 Task: Look for space in Igrejinha, Brazil from 12th  August, 2023 to 15th August, 2023 for 3 adults in price range Rs.12000 to Rs.16000. Place can be entire place with 2 bedrooms having 3 beds and 1 bathroom. Property type can be house, flat, guest house. Booking option can be shelf check-in. Required host language is Spanish.
Action: Mouse moved to (403, 87)
Screenshot: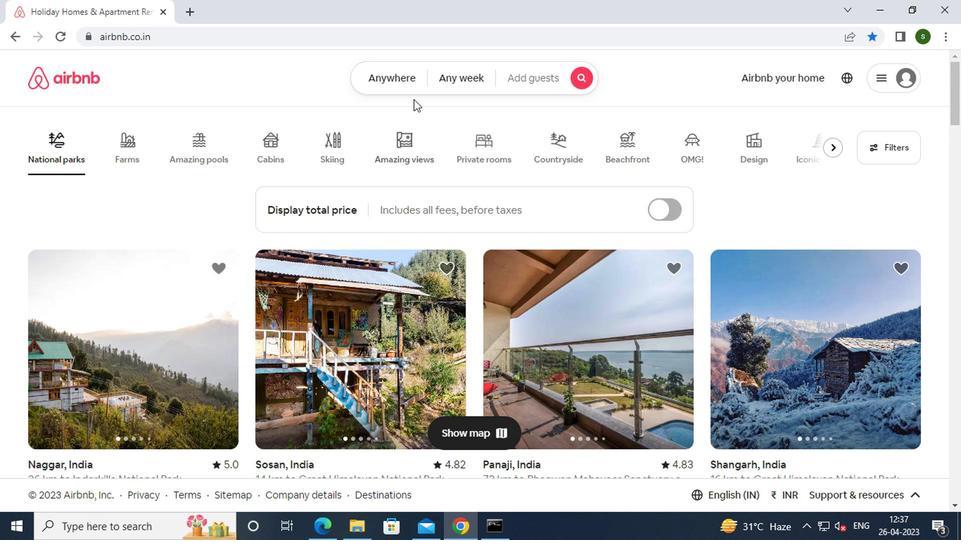 
Action: Mouse pressed left at (403, 87)
Screenshot: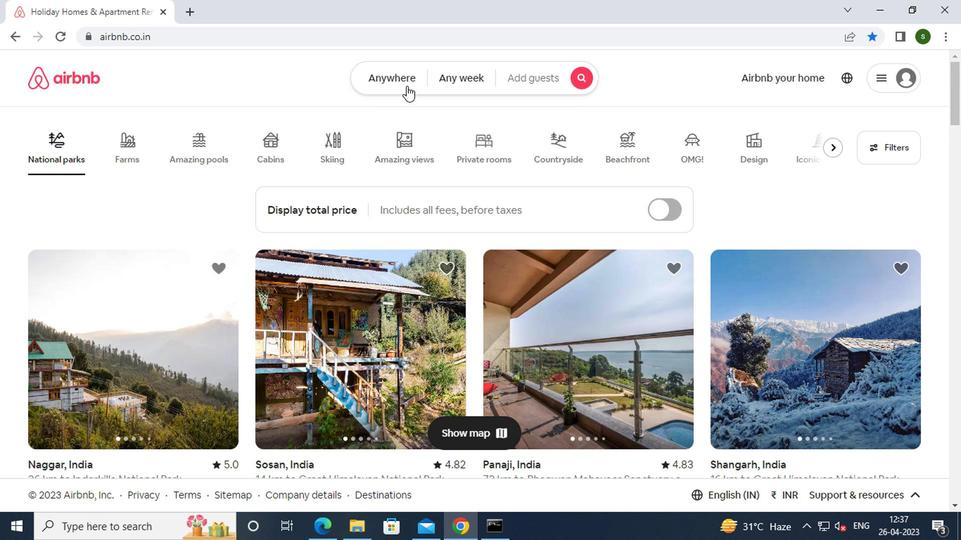 
Action: Mouse moved to (249, 131)
Screenshot: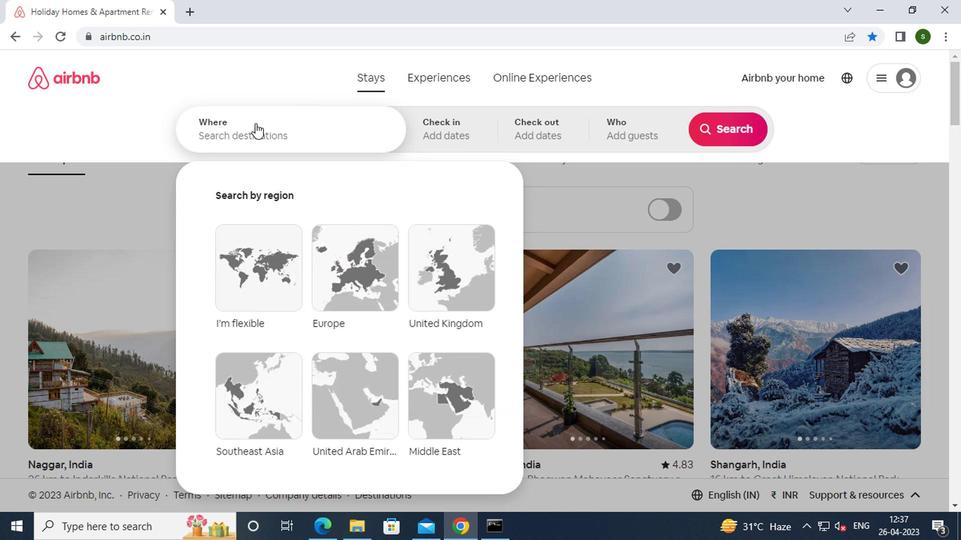 
Action: Mouse pressed left at (249, 131)
Screenshot: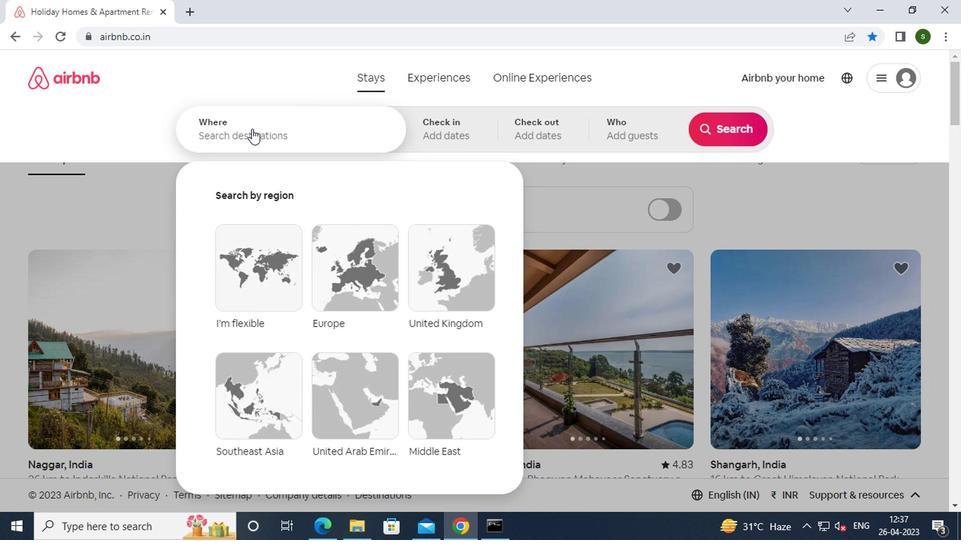 
Action: Mouse moved to (255, 137)
Screenshot: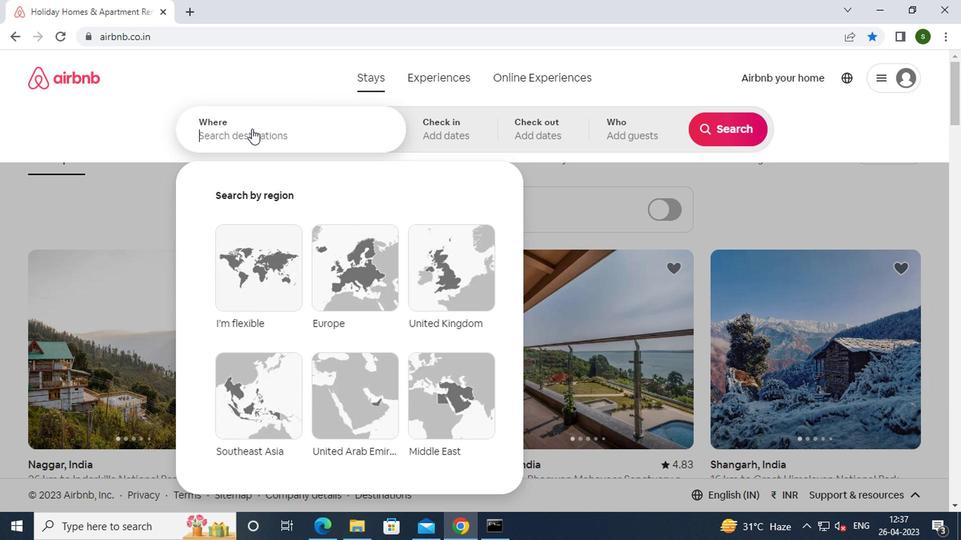 
Action: Key pressed f<Key.caps_lock>resno,<Key.space><Key.caps_lock>c<Key.caps_lock>olombia<Key.enter>
Screenshot: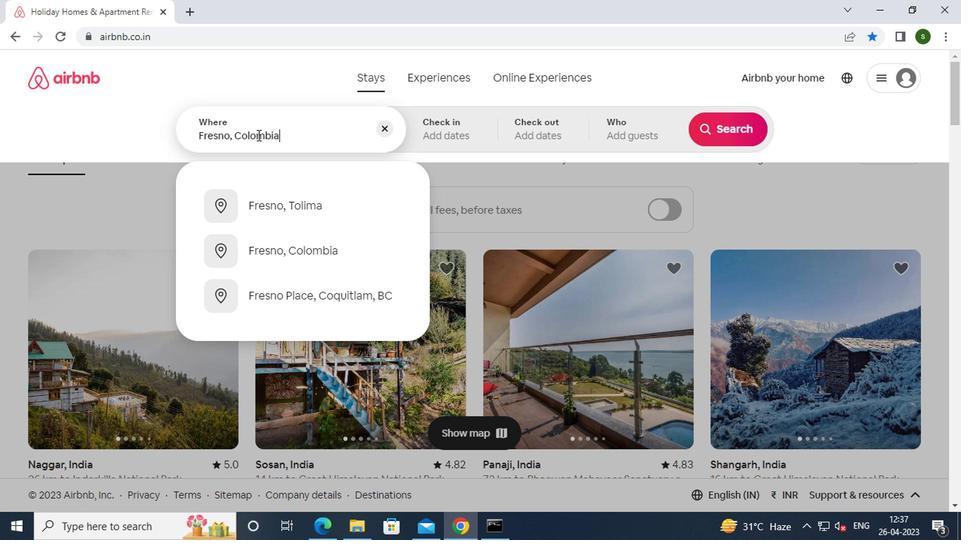 
Action: Mouse moved to (715, 243)
Screenshot: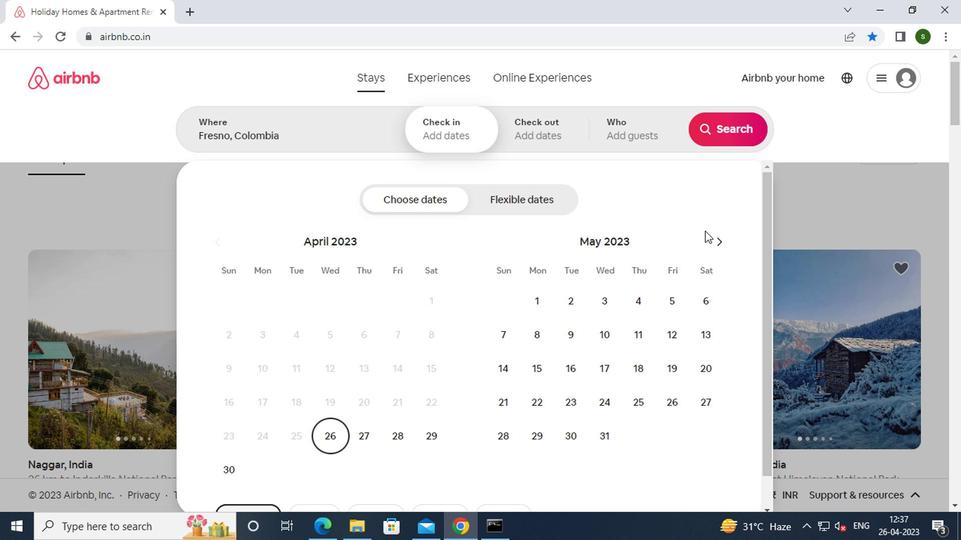
Action: Mouse pressed left at (715, 243)
Screenshot: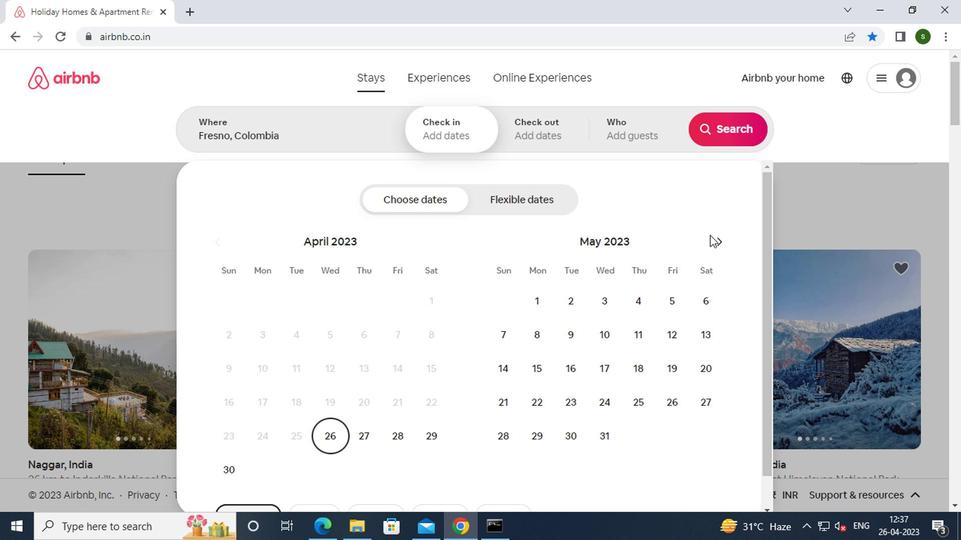 
Action: Mouse moved to (505, 368)
Screenshot: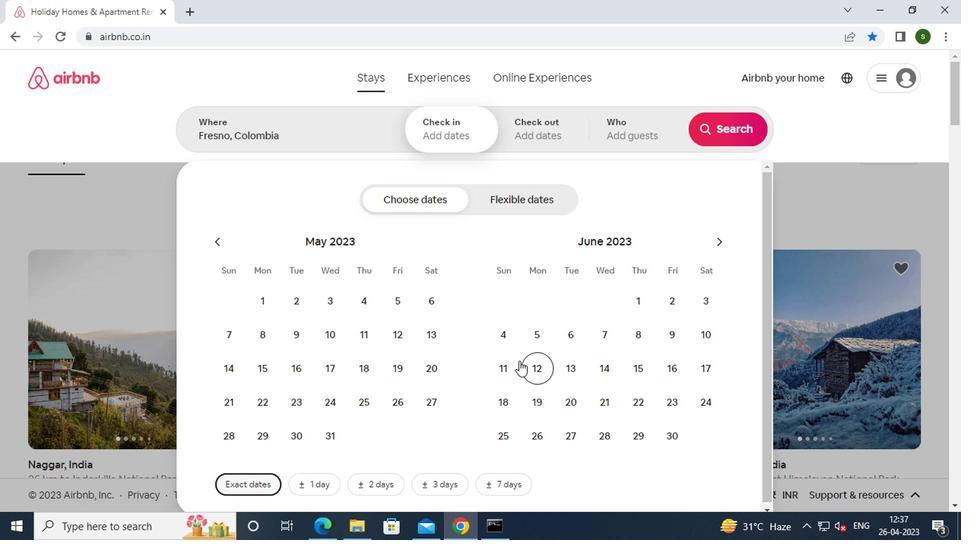 
Action: Mouse pressed left at (505, 368)
Screenshot: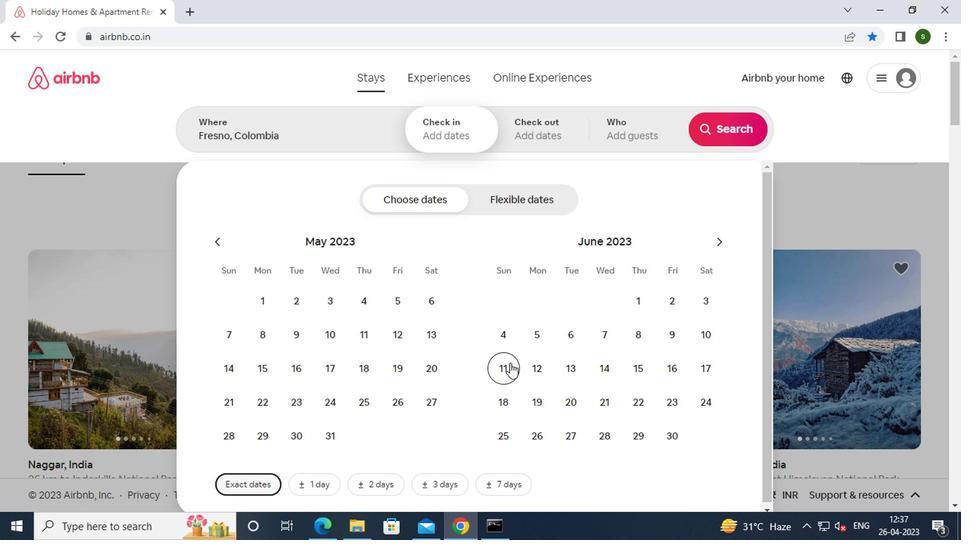 
Action: Mouse moved to (698, 366)
Screenshot: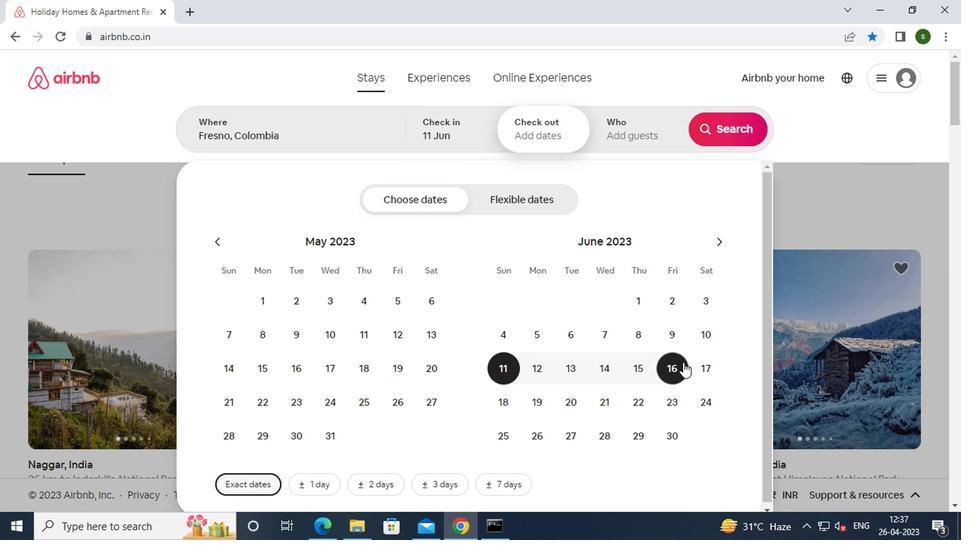 
Action: Mouse pressed left at (698, 366)
Screenshot: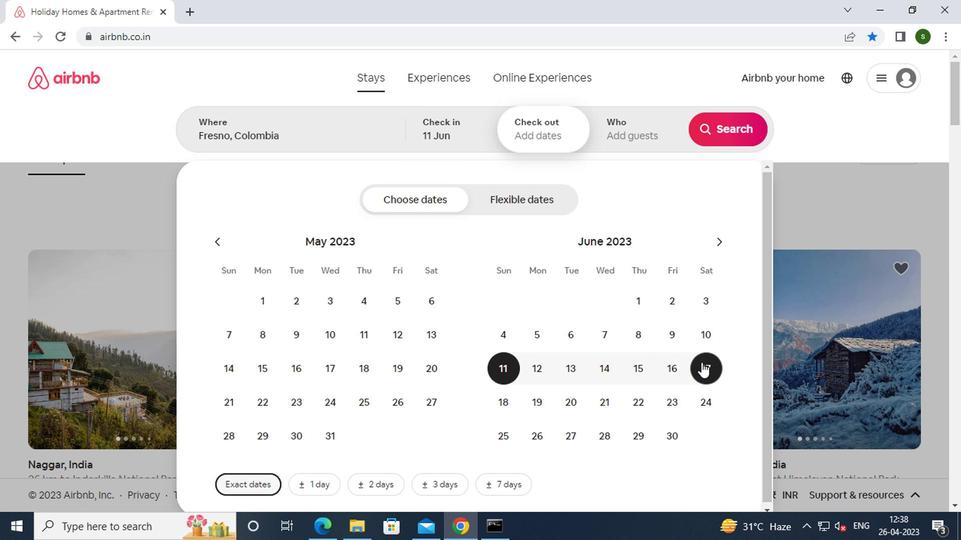 
Action: Mouse moved to (637, 138)
Screenshot: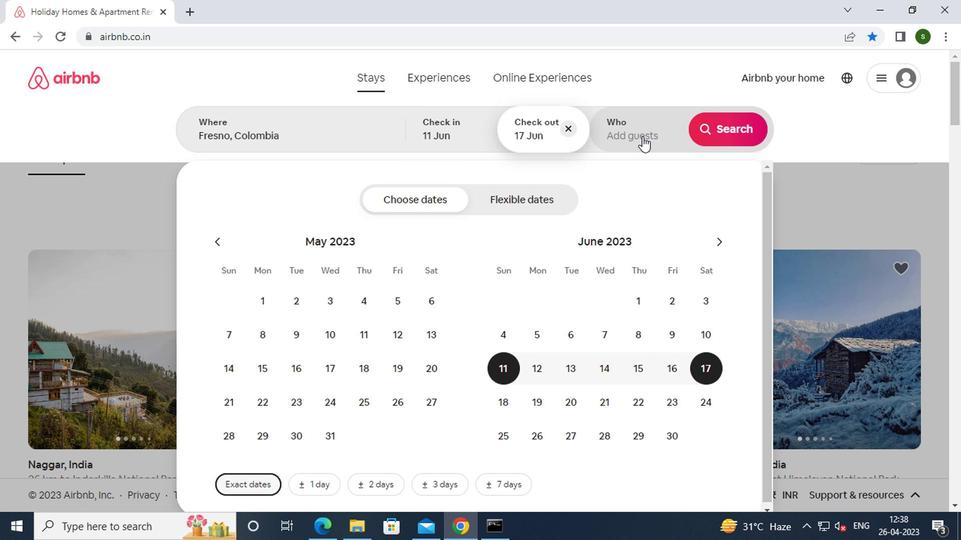 
Action: Mouse pressed left at (637, 138)
Screenshot: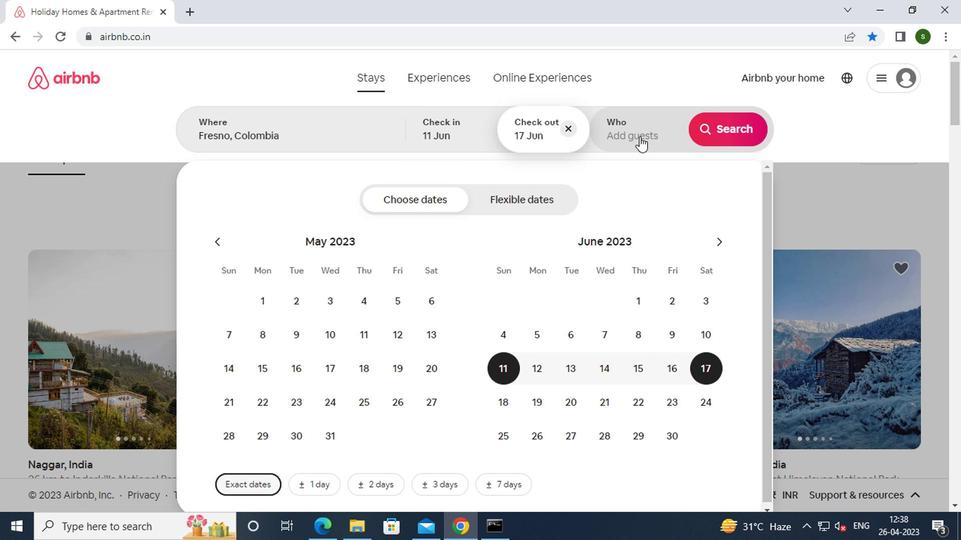
Action: Mouse moved to (724, 203)
Screenshot: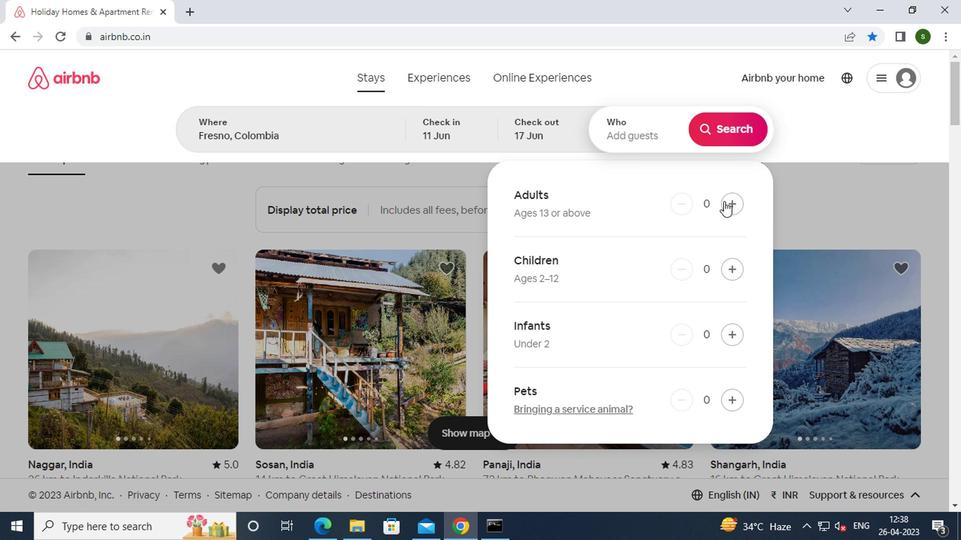 
Action: Mouse pressed left at (724, 203)
Screenshot: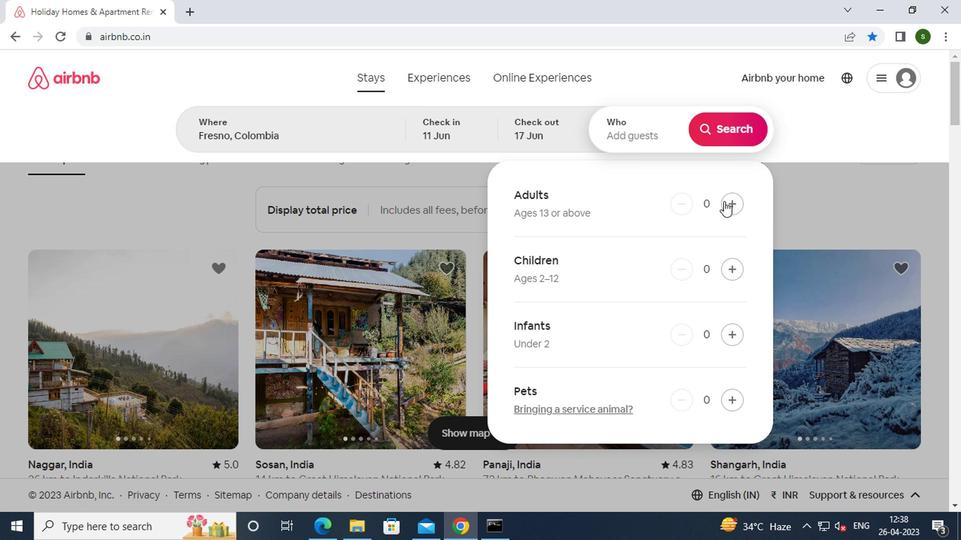 
Action: Mouse moved to (717, 124)
Screenshot: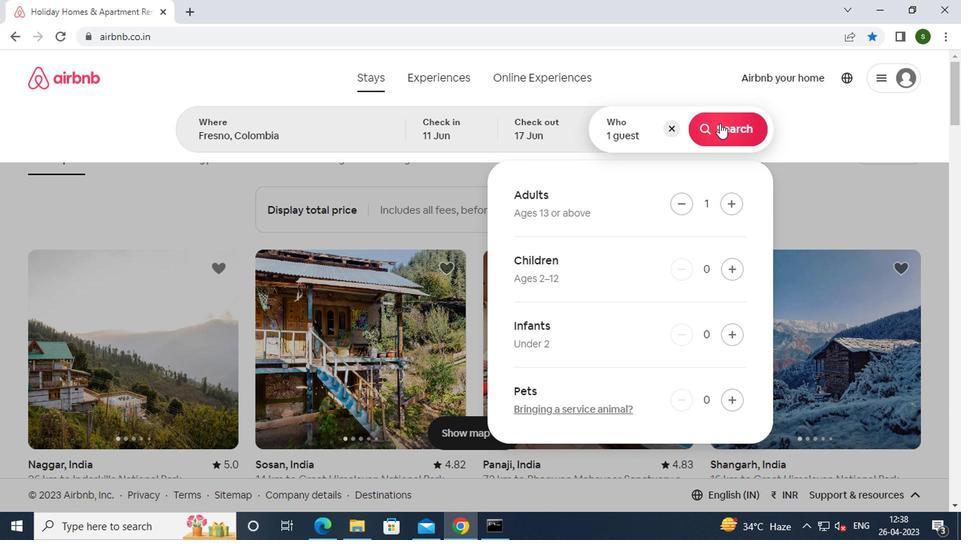 
Action: Mouse pressed left at (717, 124)
Screenshot: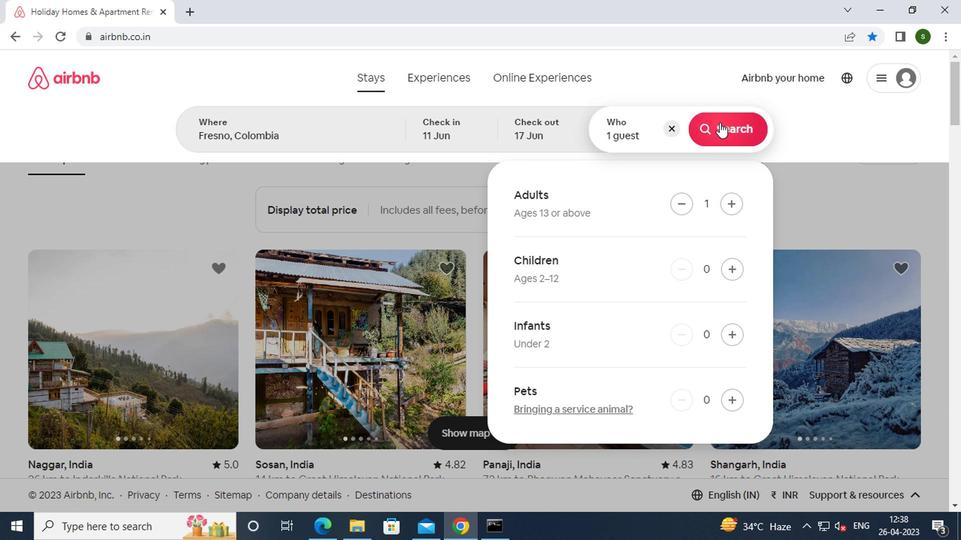 
Action: Mouse moved to (903, 136)
Screenshot: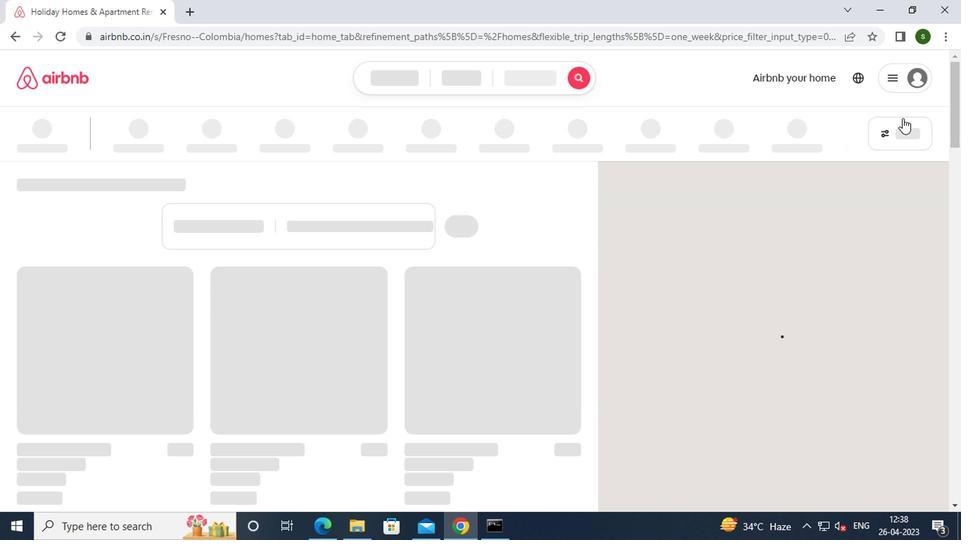 
Action: Mouse pressed left at (903, 136)
Screenshot: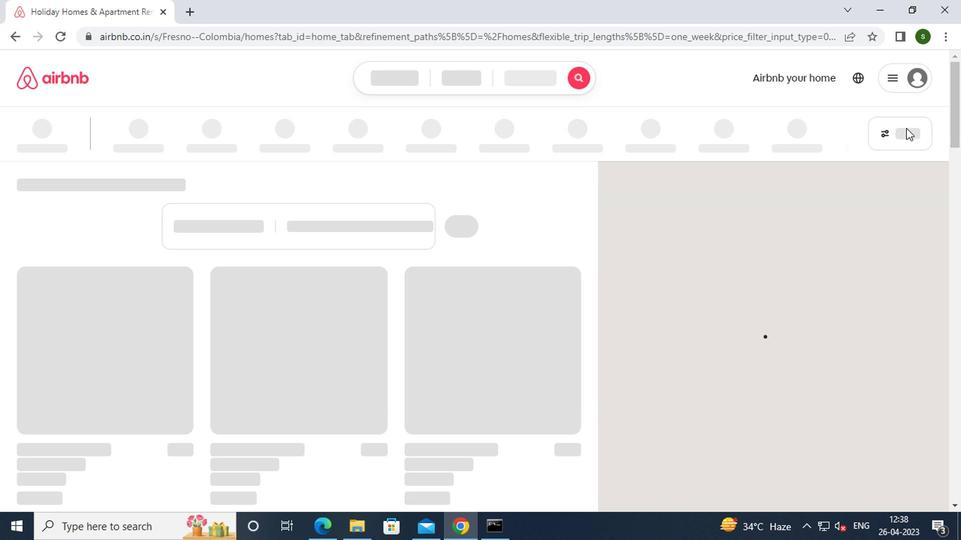 
Action: Mouse moved to (408, 322)
Screenshot: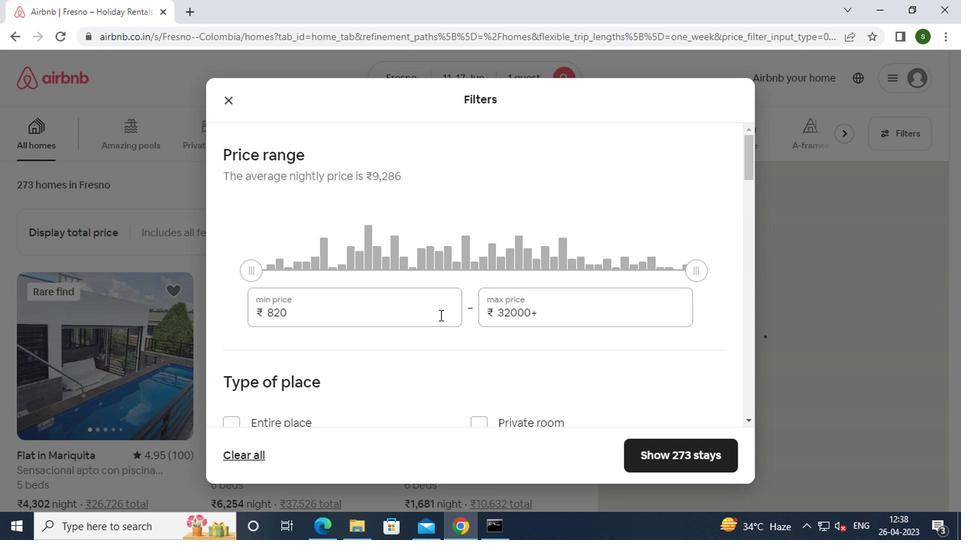 
Action: Mouse pressed left at (408, 322)
Screenshot: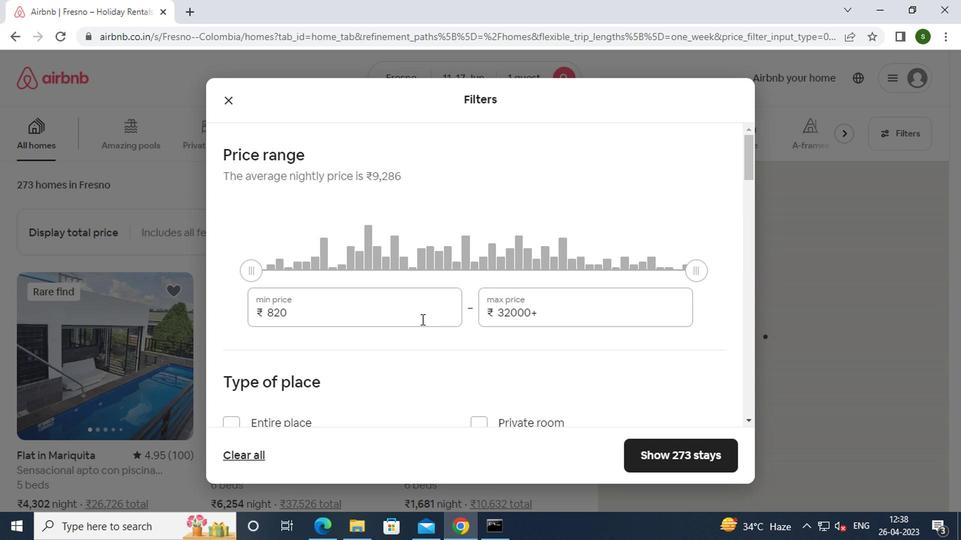 
Action: Mouse moved to (393, 322)
Screenshot: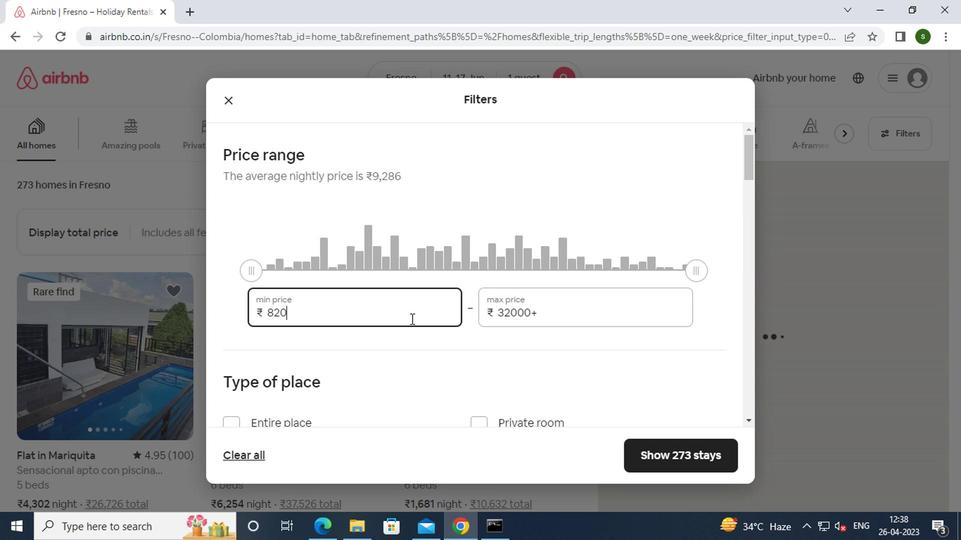 
Action: Key pressed <Key.backspace><Key.backspace><Key.backspace><Key.backspace><Key.backspace><Key.backspace><Key.backspace><Key.backspace><Key.backspace><Key.backspace>5000
Screenshot: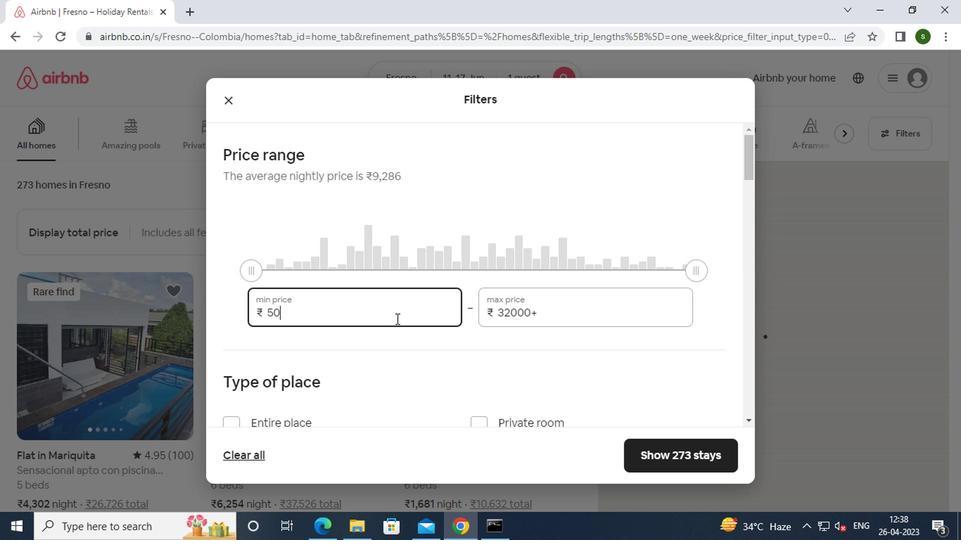 
Action: Mouse moved to (553, 312)
Screenshot: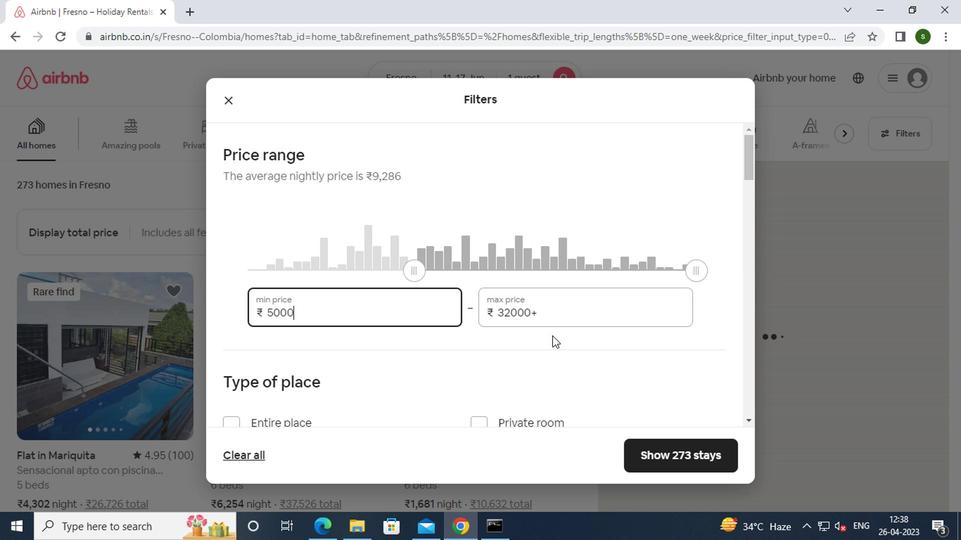 
Action: Mouse pressed left at (553, 312)
Screenshot: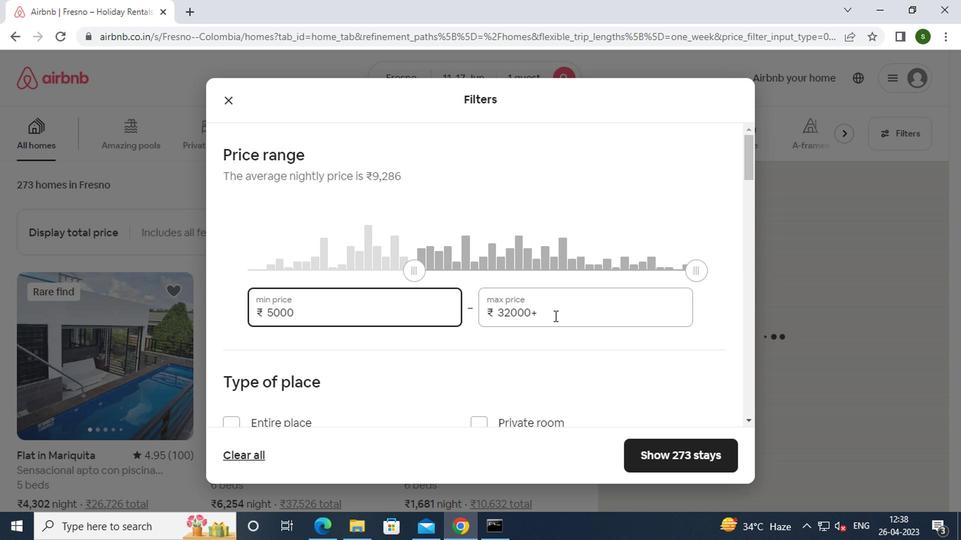 
Action: Key pressed <Key.backspace><Key.backspace><Key.backspace><Key.backspace><Key.backspace><Key.backspace><Key.backspace><Key.backspace><Key.backspace><Key.backspace><Key.backspace>12000
Screenshot: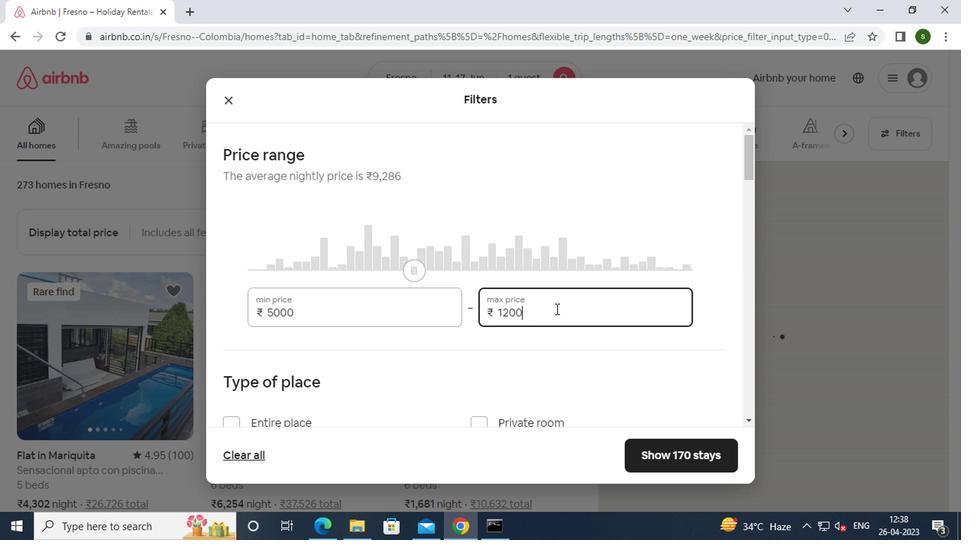
Action: Mouse moved to (402, 352)
Screenshot: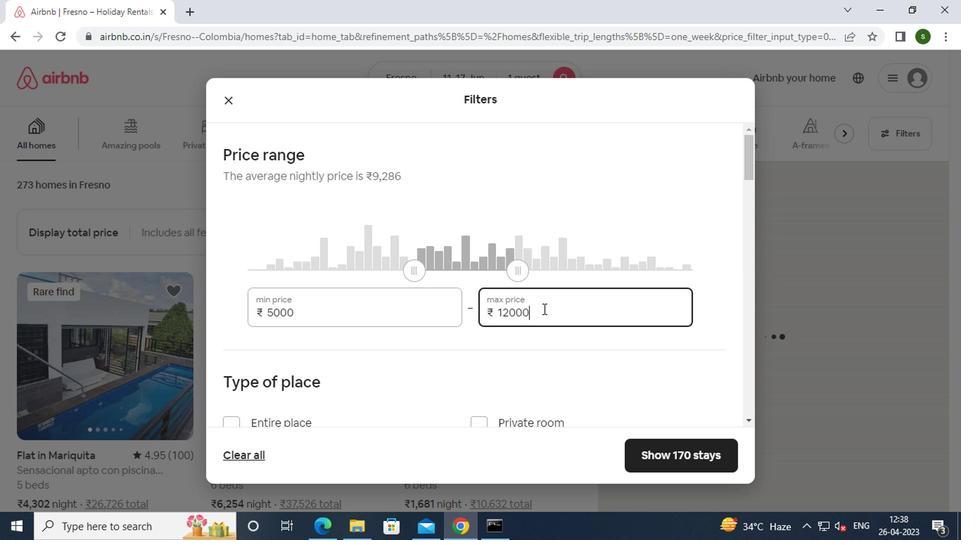 
Action: Mouse scrolled (402, 351) with delta (0, -1)
Screenshot: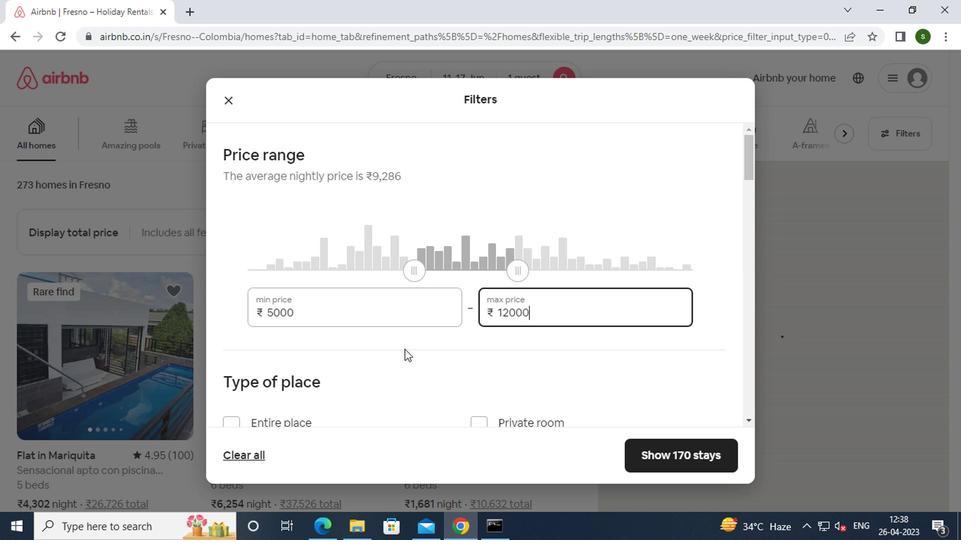 
Action: Mouse moved to (483, 356)
Screenshot: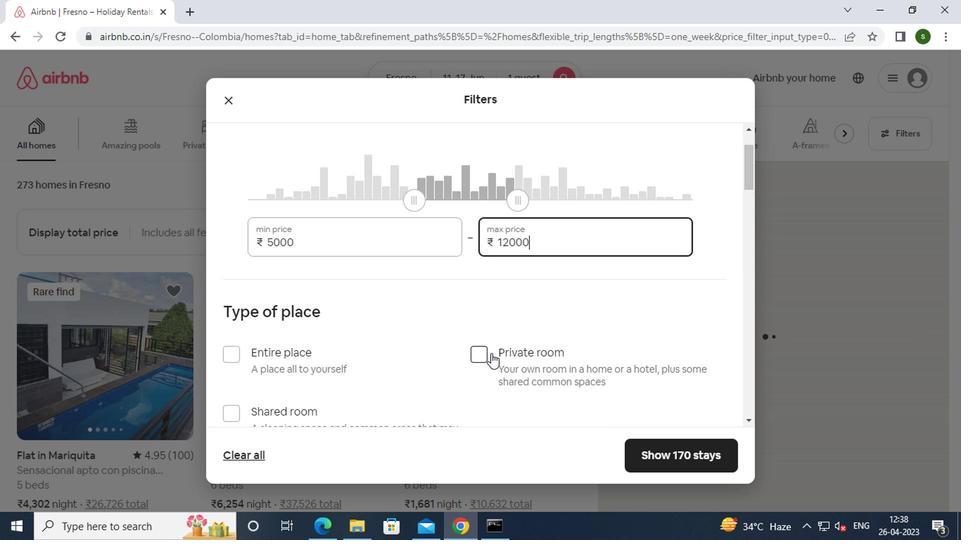 
Action: Mouse pressed left at (483, 356)
Screenshot: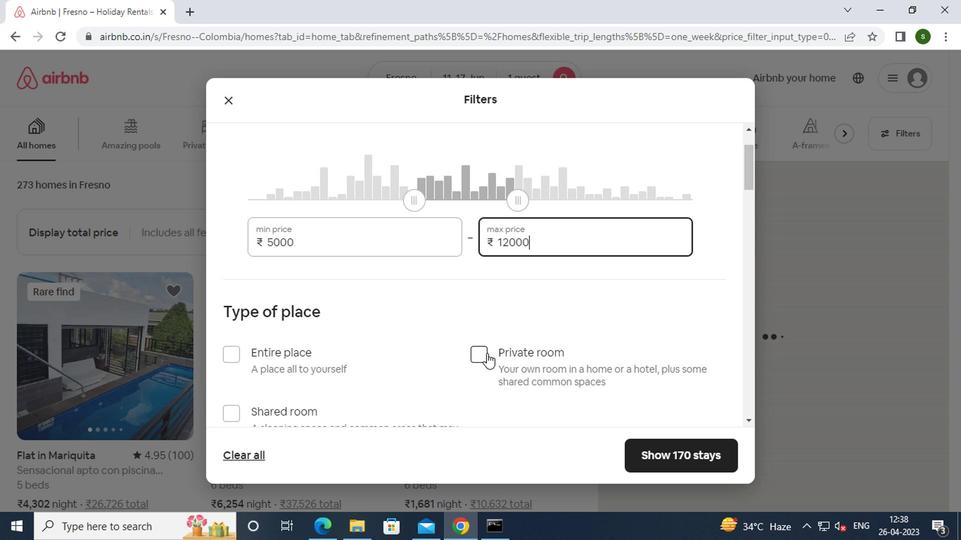 
Action: Mouse moved to (383, 310)
Screenshot: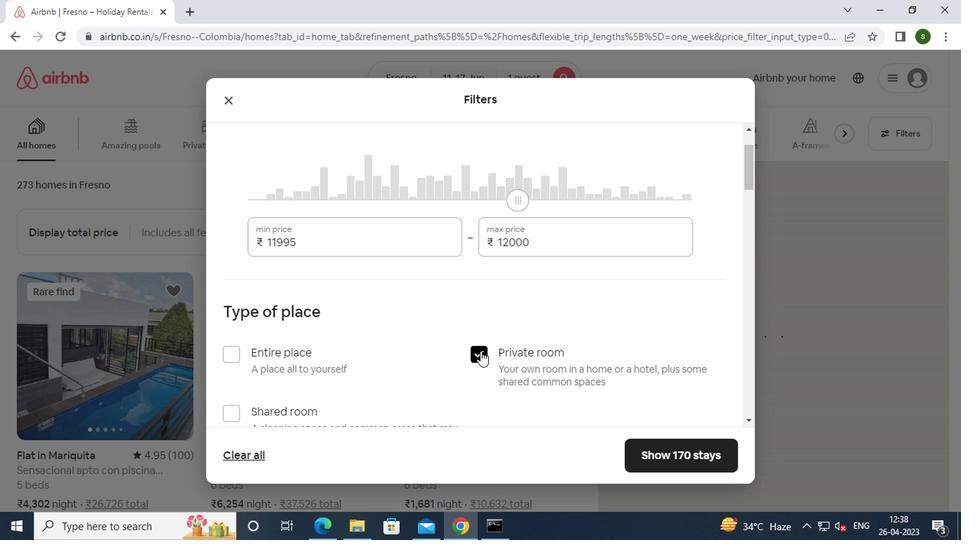 
Action: Mouse scrolled (383, 310) with delta (0, 0)
Screenshot: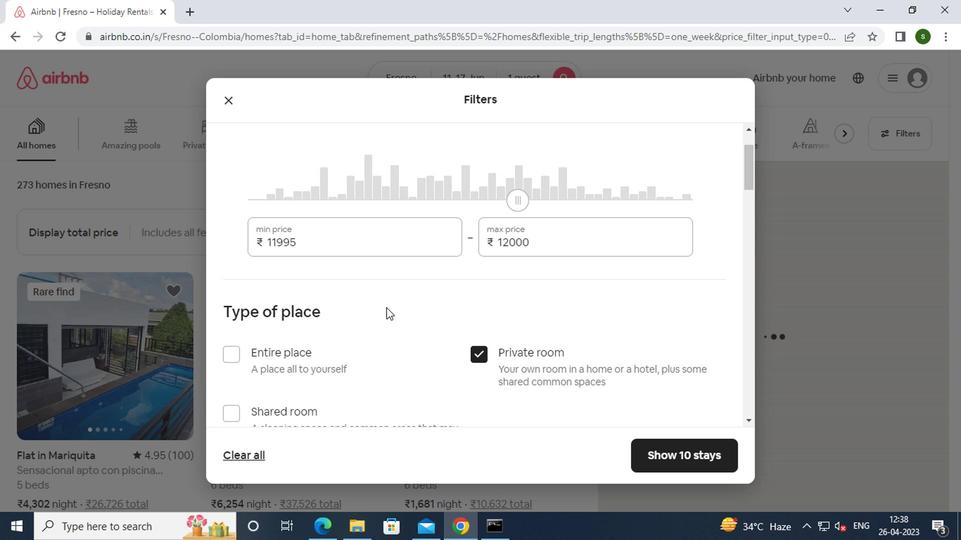 
Action: Mouse scrolled (383, 310) with delta (0, 0)
Screenshot: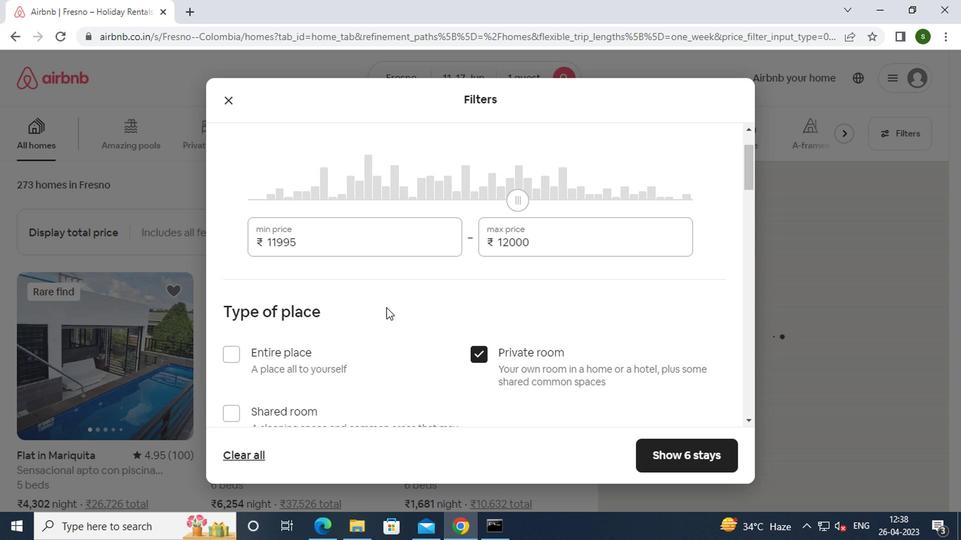 
Action: Mouse scrolled (383, 310) with delta (0, 0)
Screenshot: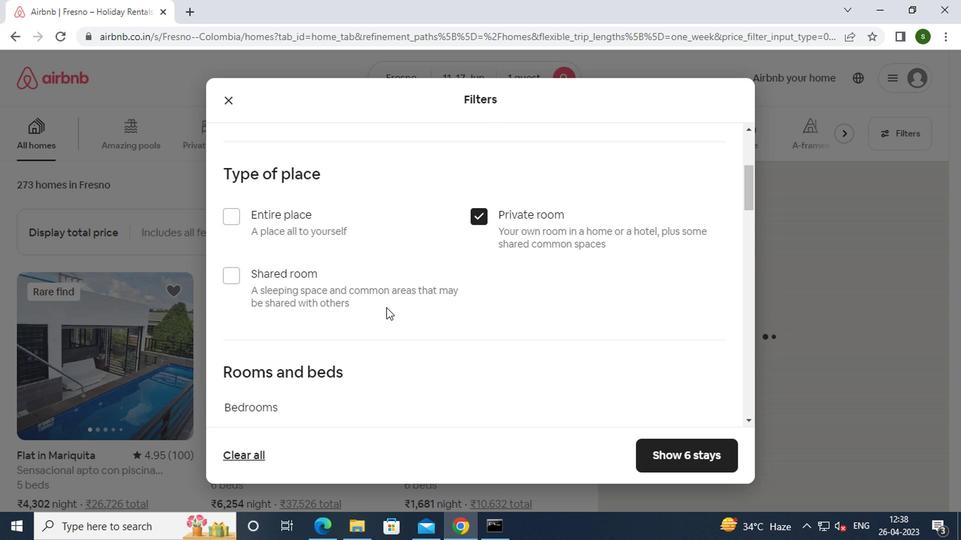 
Action: Mouse scrolled (383, 310) with delta (0, 0)
Screenshot: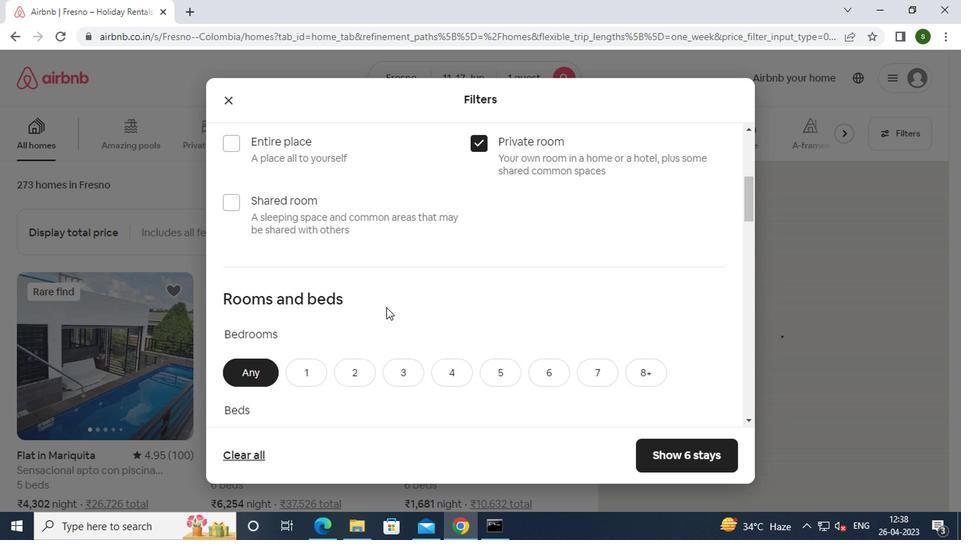 
Action: Mouse moved to (283, 296)
Screenshot: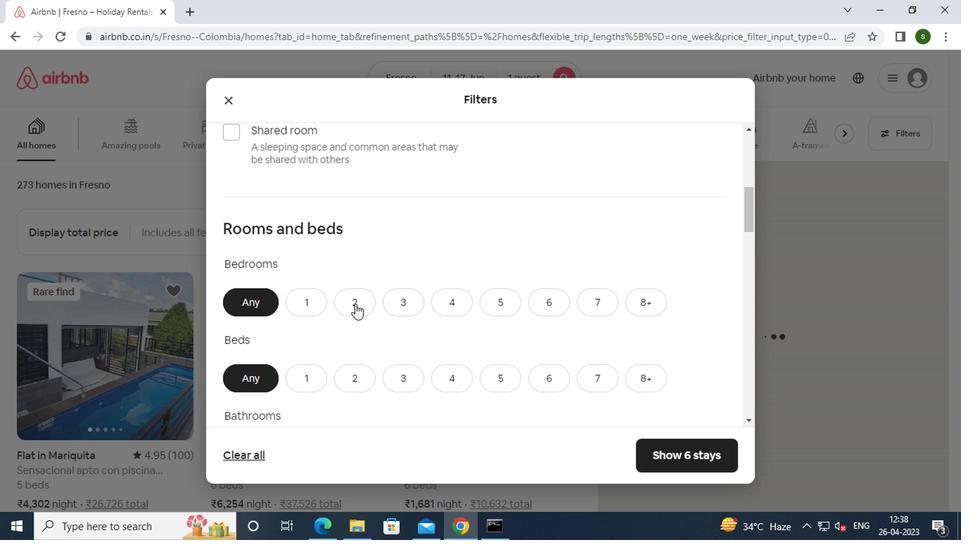 
Action: Mouse pressed left at (283, 296)
Screenshot: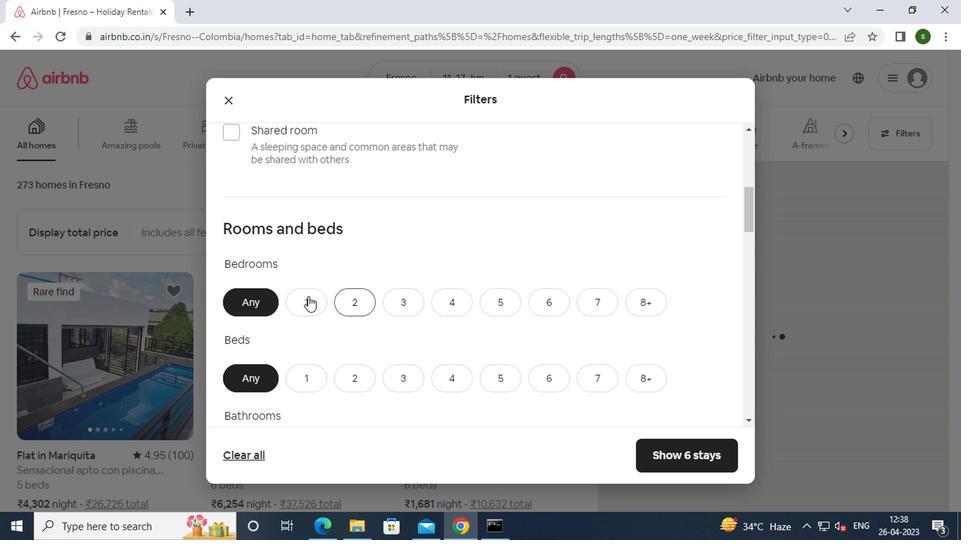 
Action: Mouse moved to (299, 314)
Screenshot: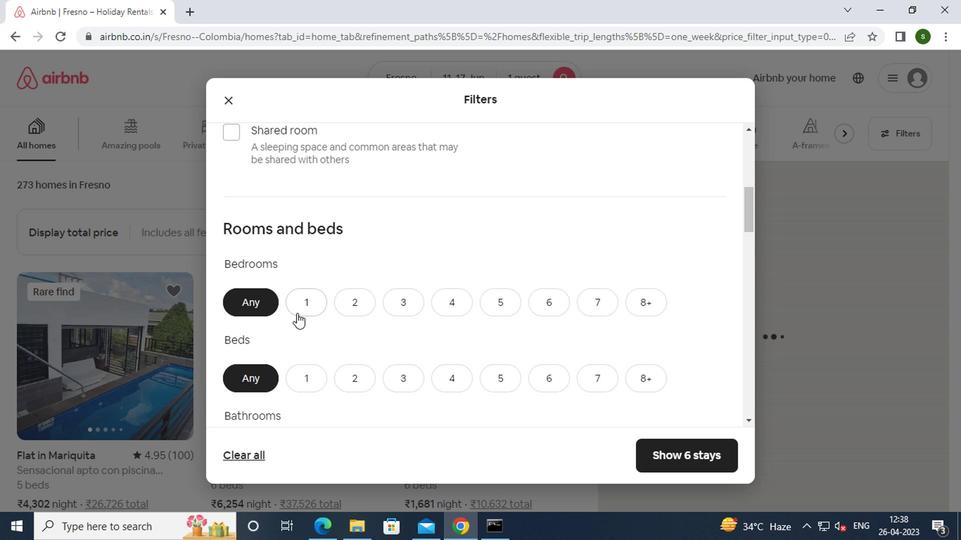 
Action: Mouse pressed left at (299, 314)
Screenshot: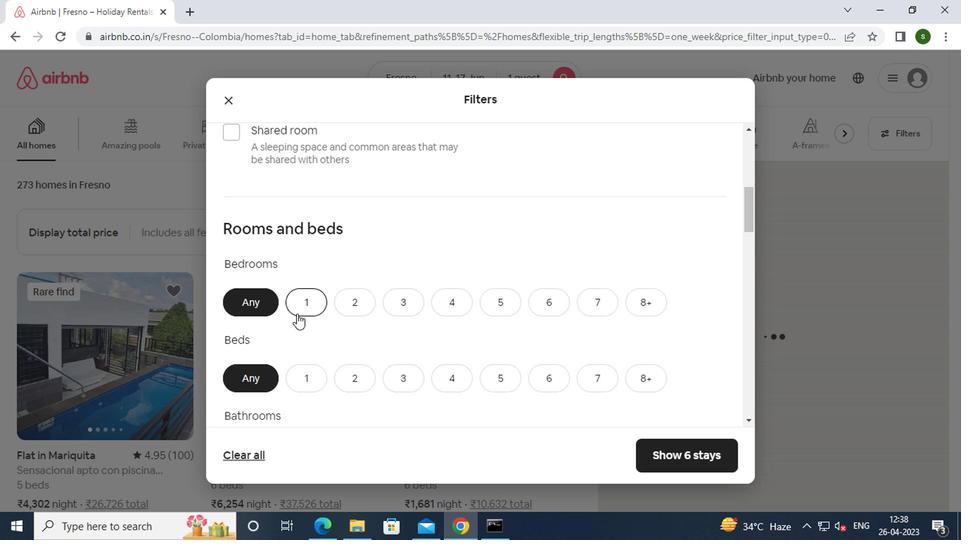 
Action: Mouse moved to (317, 381)
Screenshot: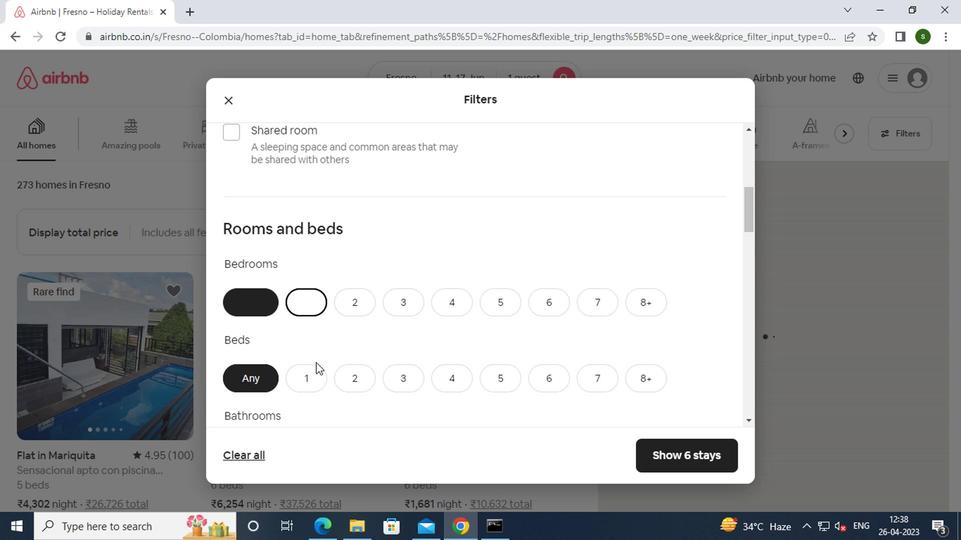 
Action: Mouse pressed left at (317, 381)
Screenshot: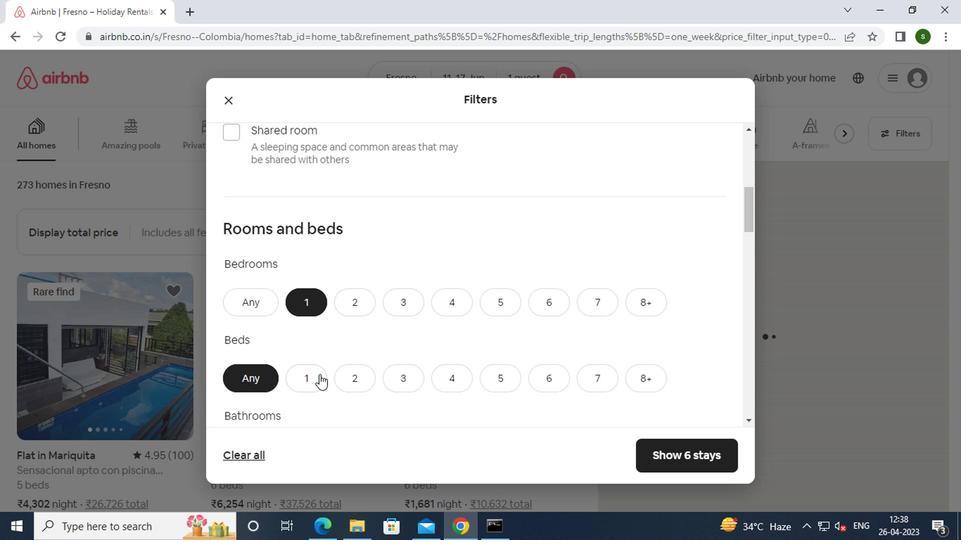 
Action: Mouse moved to (350, 325)
Screenshot: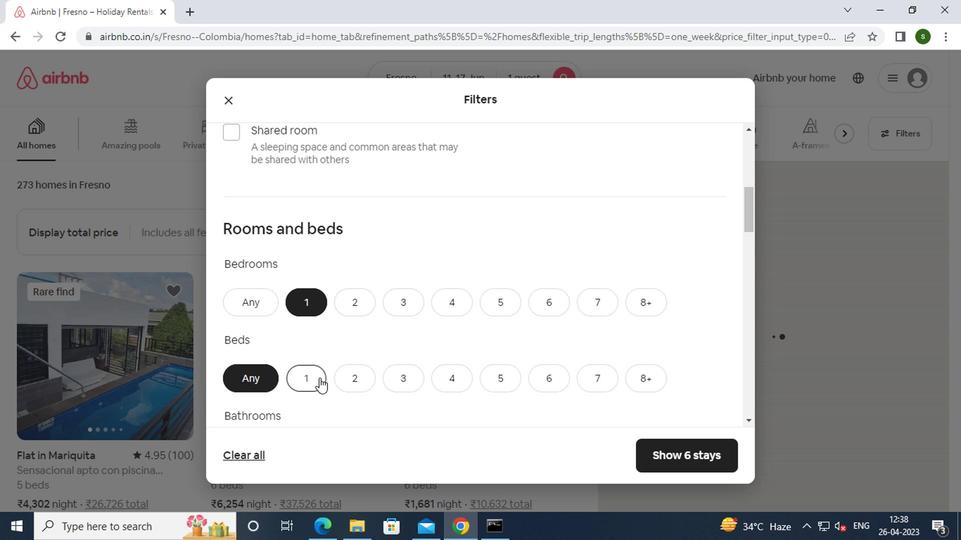 
Action: Mouse scrolled (350, 325) with delta (0, 0)
Screenshot: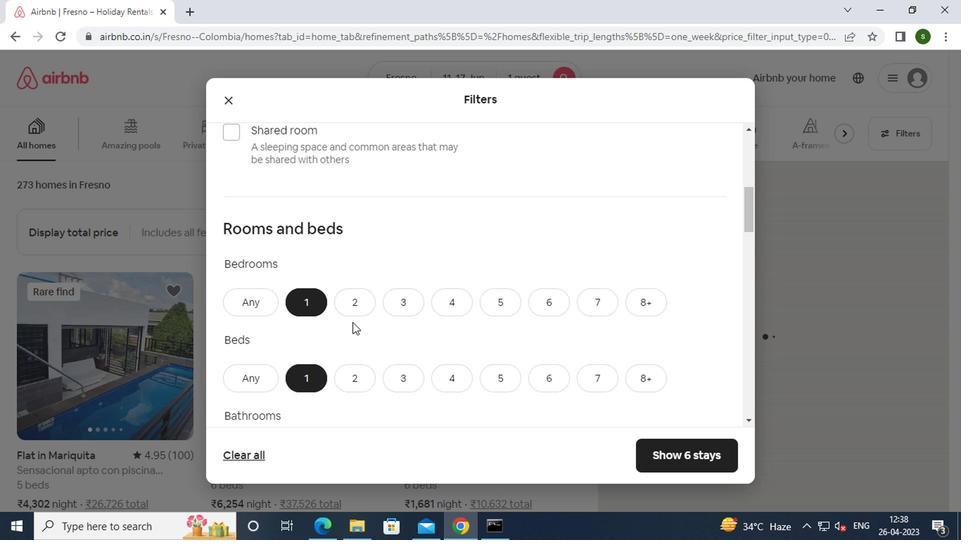 
Action: Mouse scrolled (350, 325) with delta (0, 0)
Screenshot: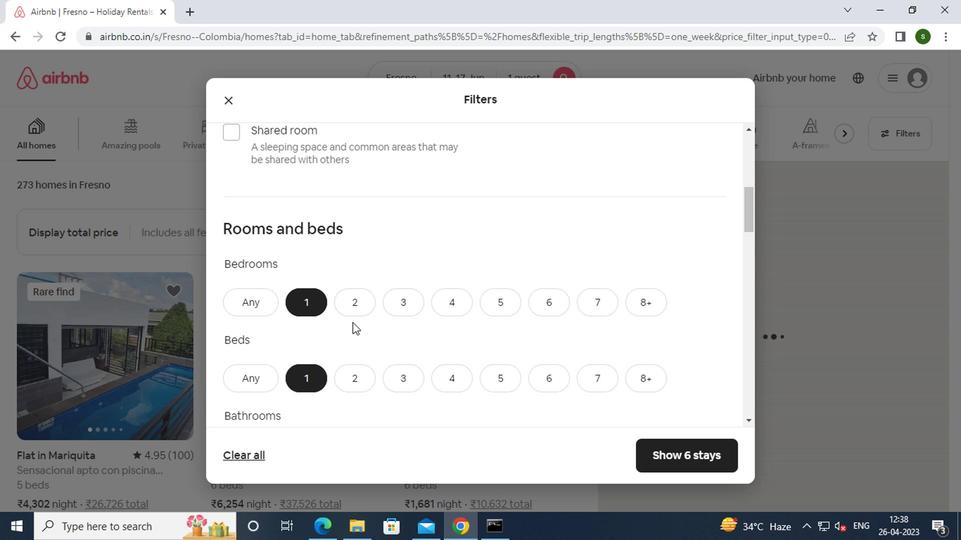 
Action: Mouse moved to (317, 318)
Screenshot: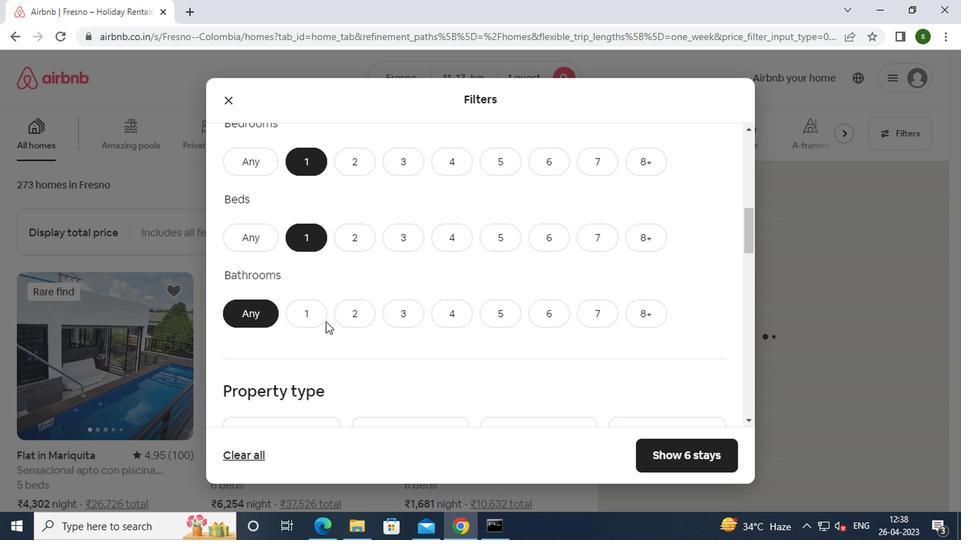 
Action: Mouse pressed left at (317, 318)
Screenshot: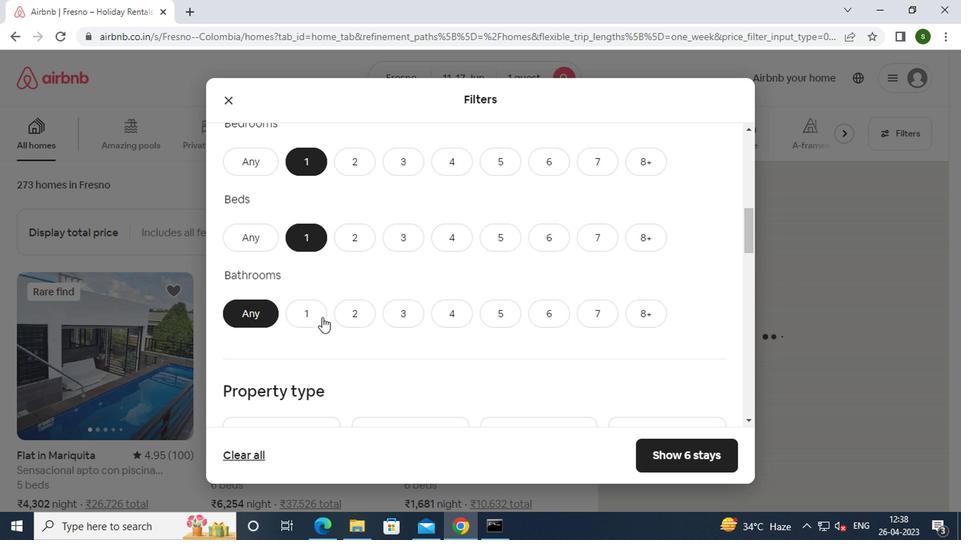 
Action: Mouse moved to (398, 293)
Screenshot: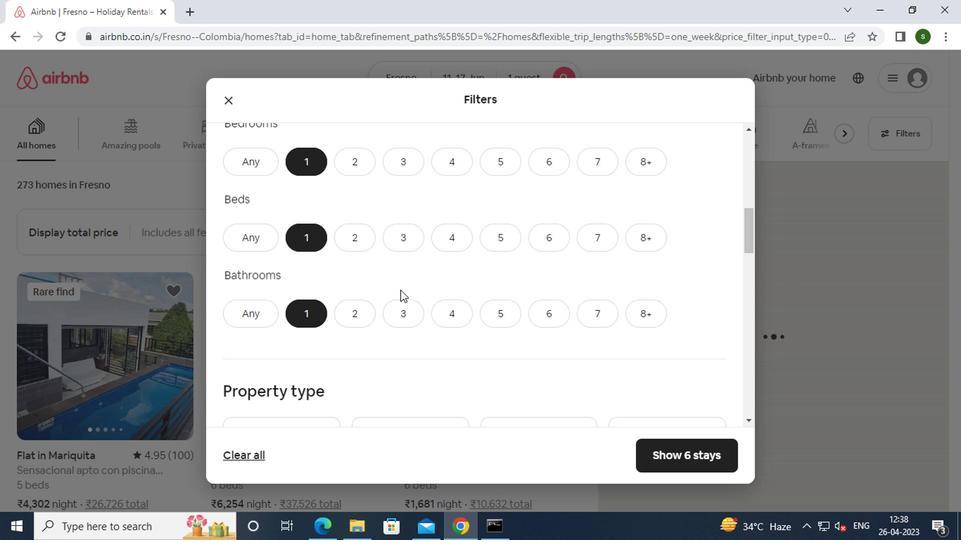
Action: Mouse scrolled (398, 292) with delta (0, -1)
Screenshot: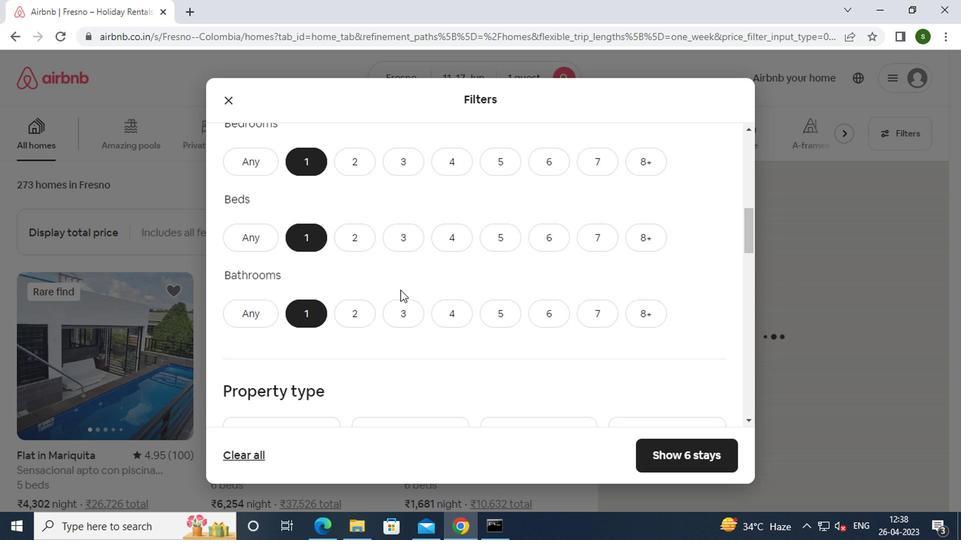 
Action: Mouse moved to (397, 293)
Screenshot: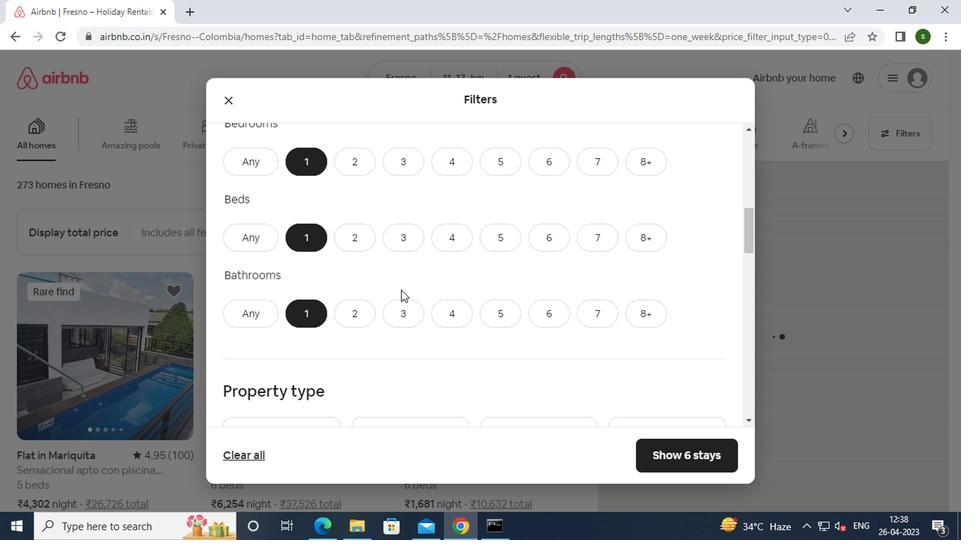 
Action: Mouse scrolled (397, 293) with delta (0, 0)
Screenshot: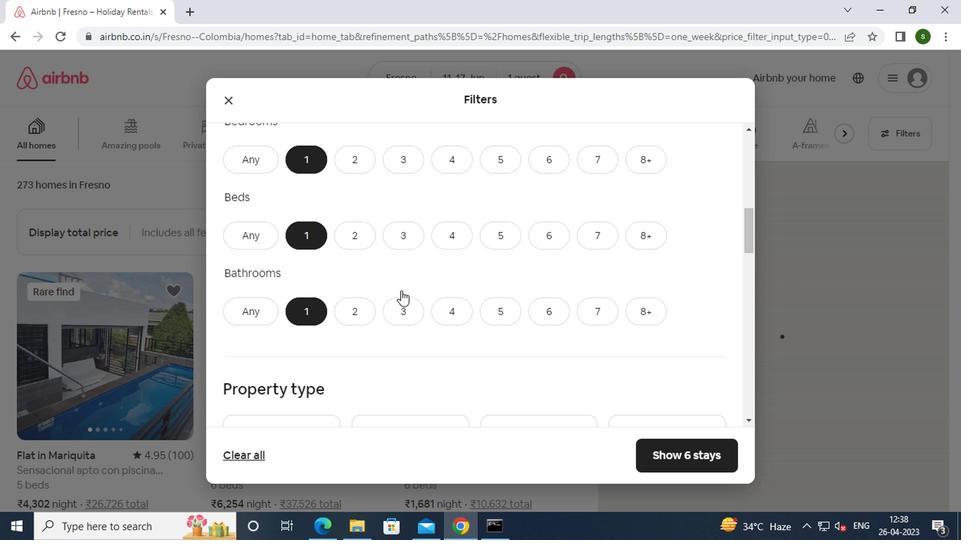 
Action: Mouse moved to (304, 308)
Screenshot: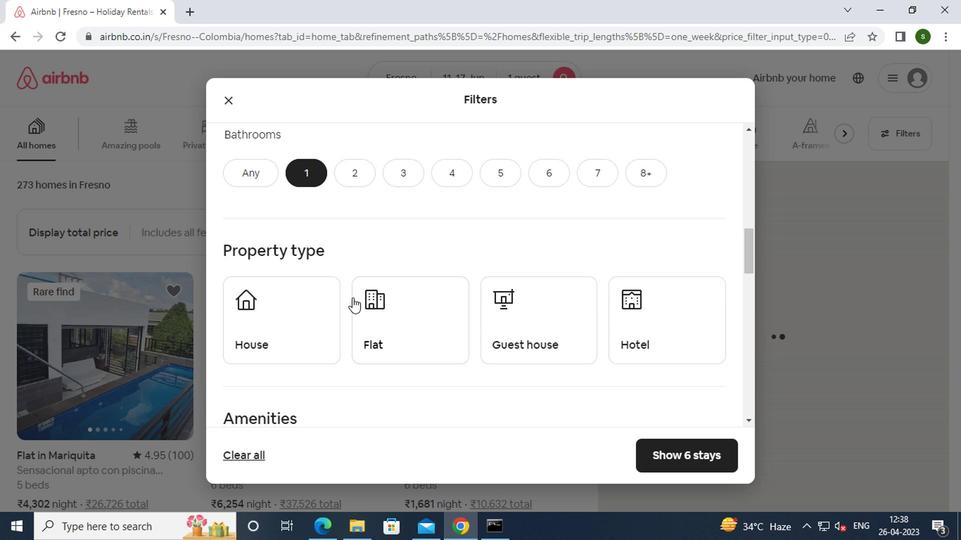 
Action: Mouse pressed left at (304, 308)
Screenshot: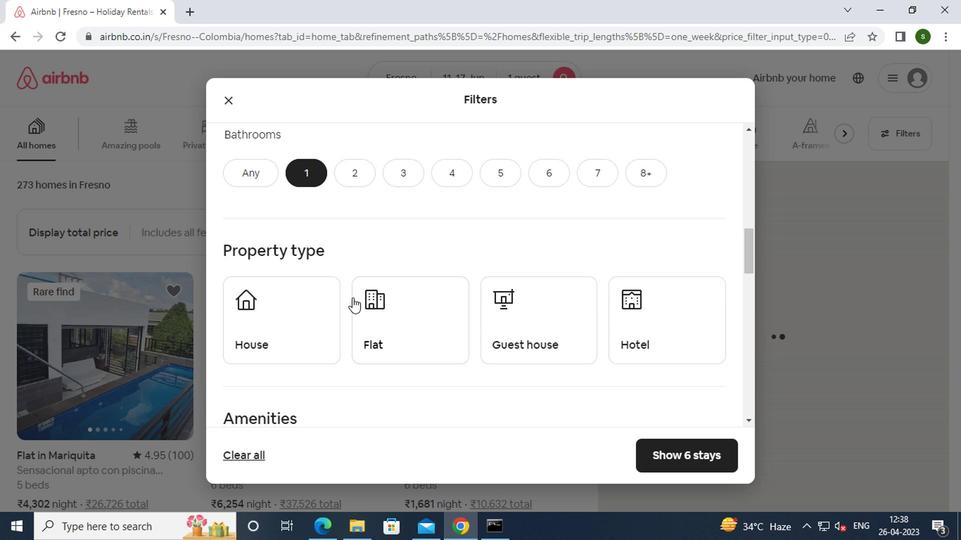 
Action: Mouse moved to (403, 321)
Screenshot: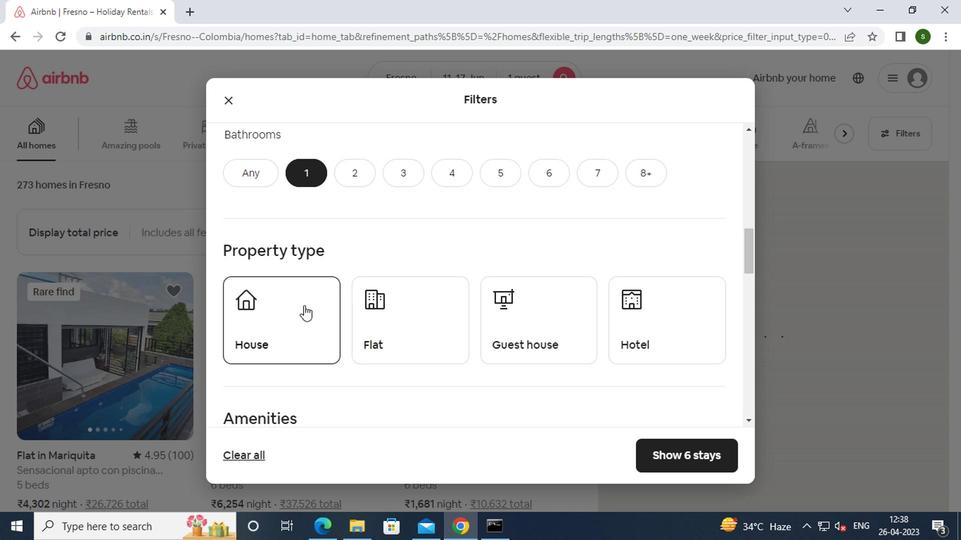 
Action: Mouse pressed left at (403, 321)
Screenshot: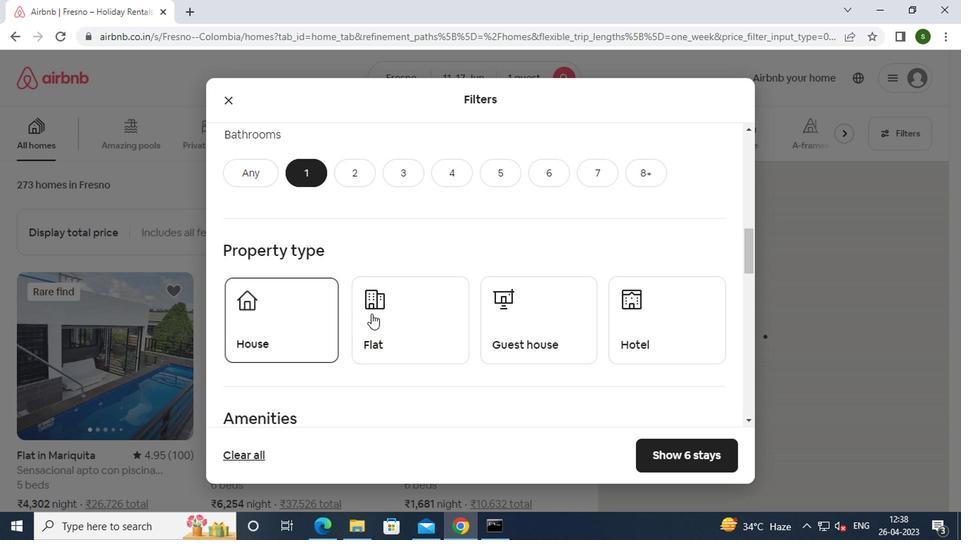 
Action: Mouse moved to (545, 320)
Screenshot: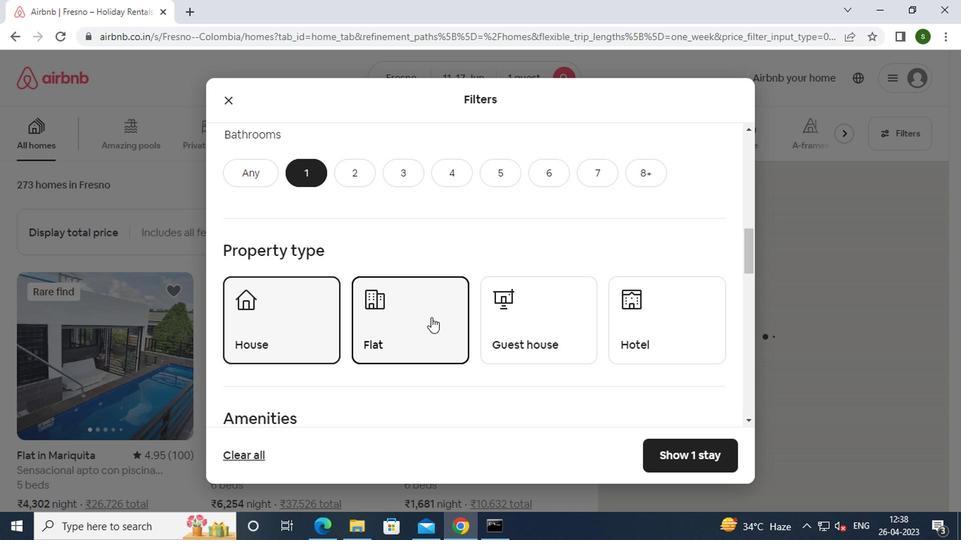 
Action: Mouse pressed left at (545, 320)
Screenshot: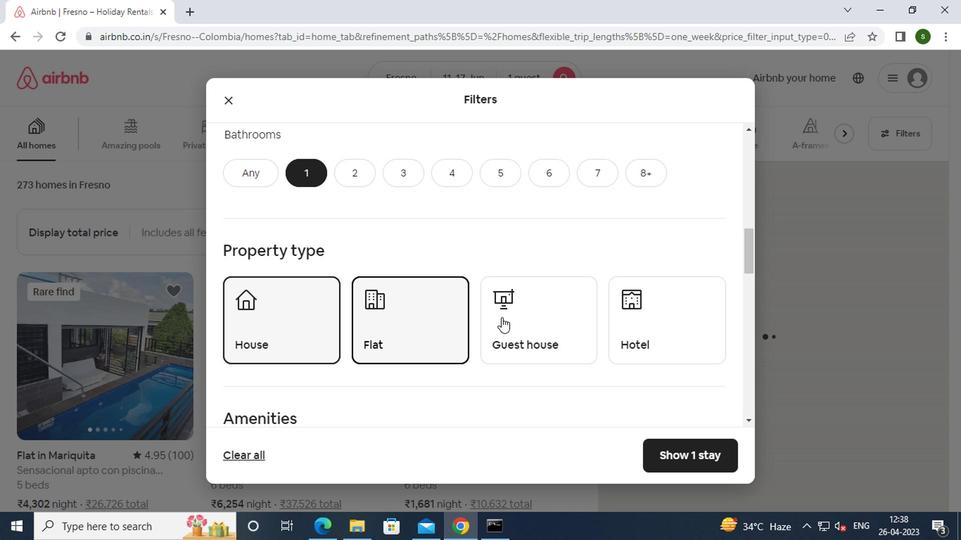 
Action: Mouse moved to (639, 315)
Screenshot: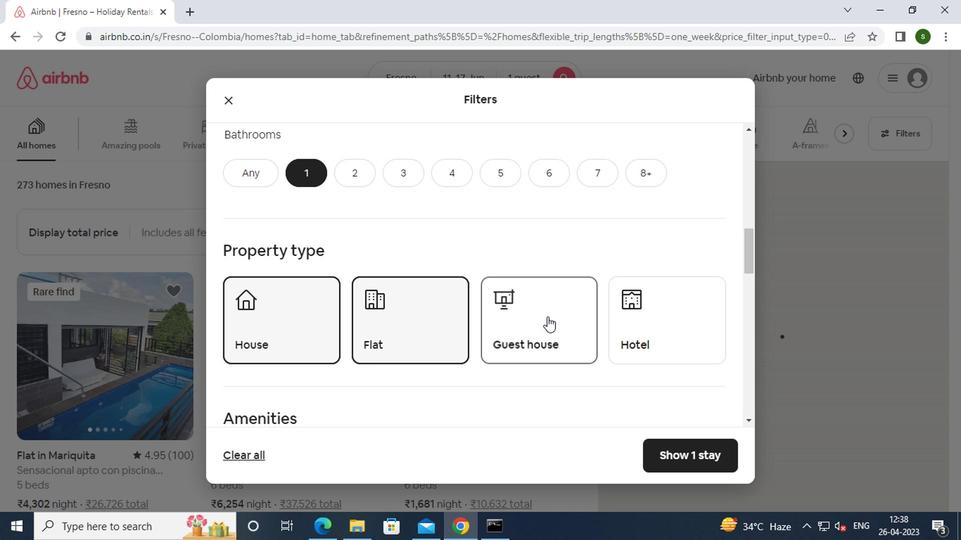 
Action: Mouse pressed left at (639, 315)
Screenshot: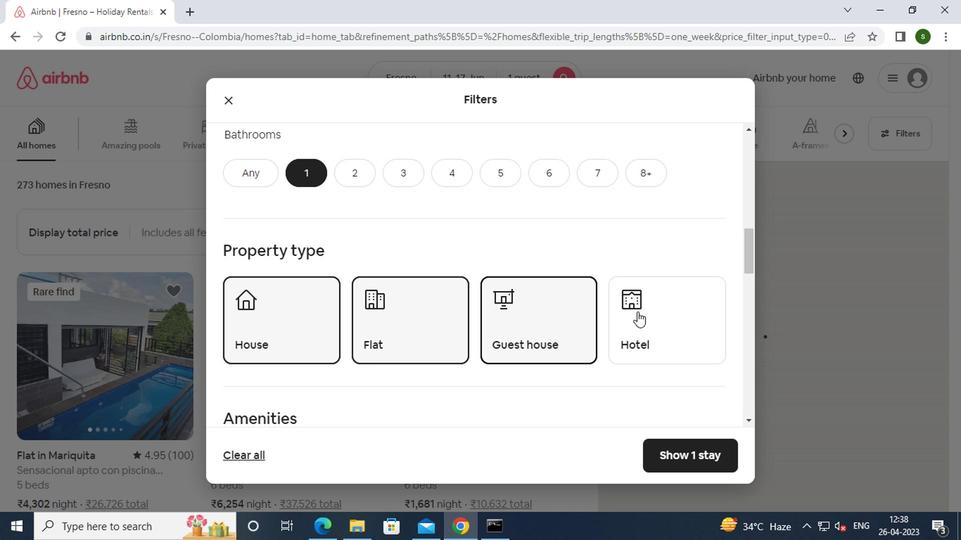 
Action: Mouse moved to (538, 300)
Screenshot: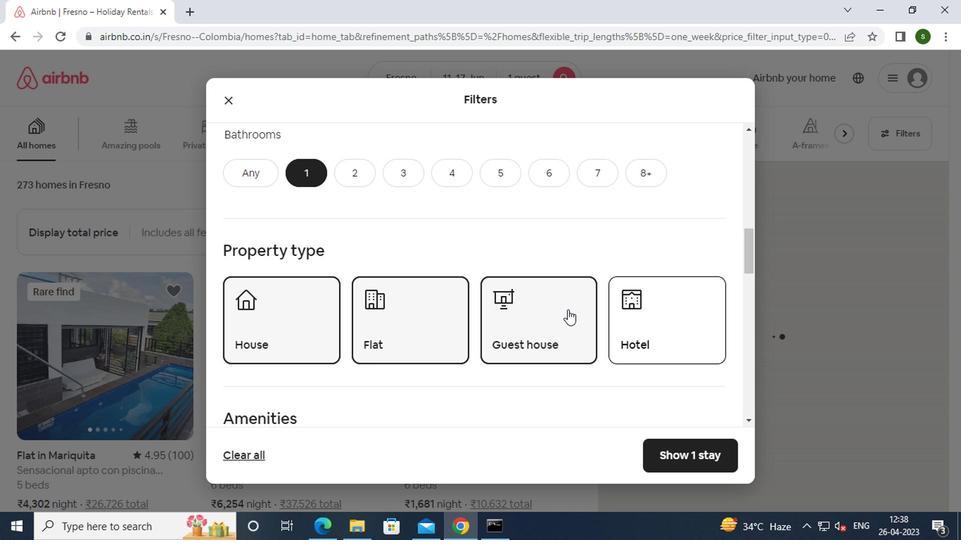 
Action: Mouse scrolled (538, 299) with delta (0, 0)
Screenshot: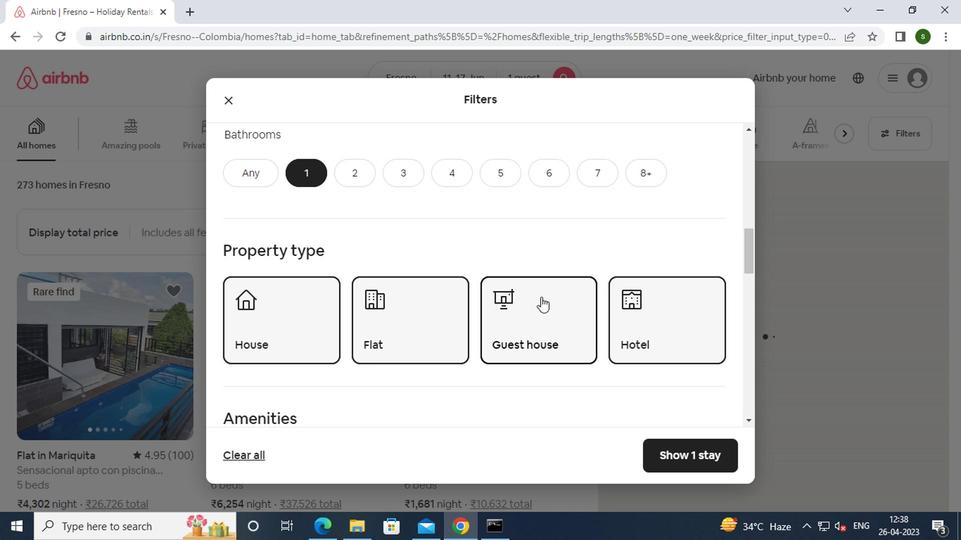 
Action: Mouse scrolled (538, 299) with delta (0, 0)
Screenshot: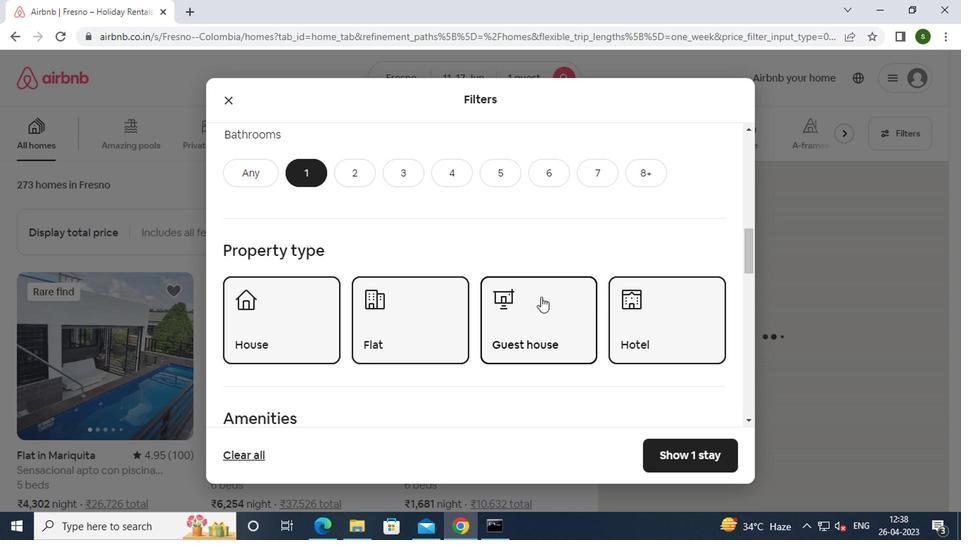 
Action: Mouse scrolled (538, 299) with delta (0, 0)
Screenshot: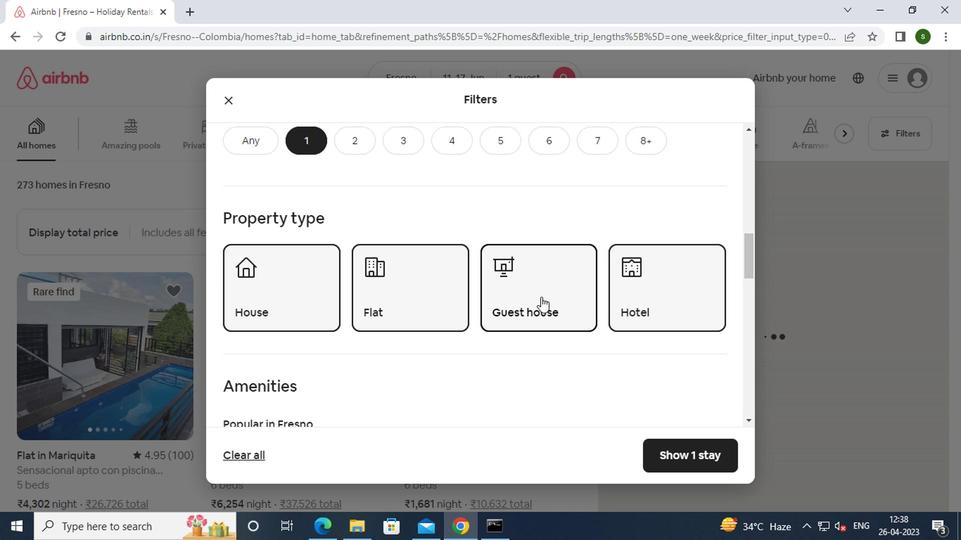 
Action: Mouse moved to (523, 310)
Screenshot: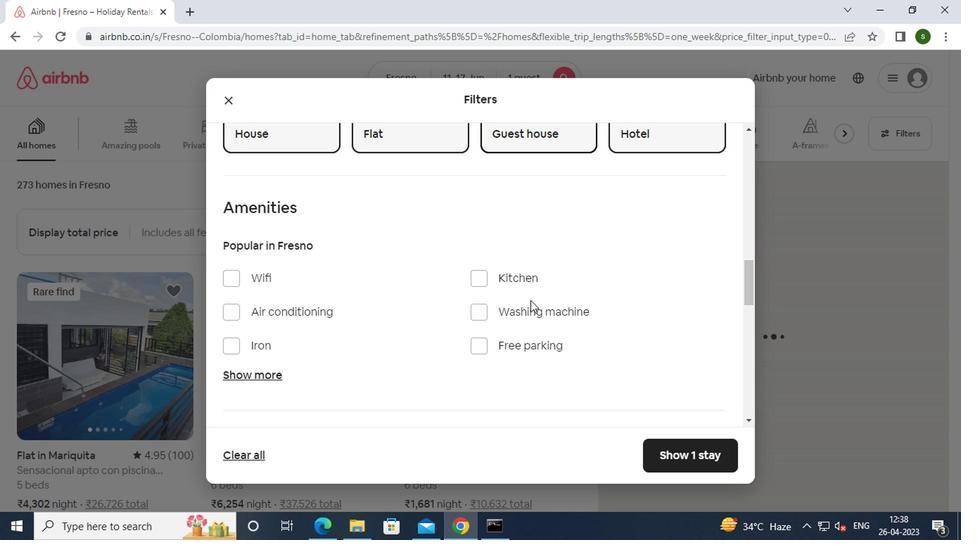 
Action: Mouse pressed left at (523, 310)
Screenshot: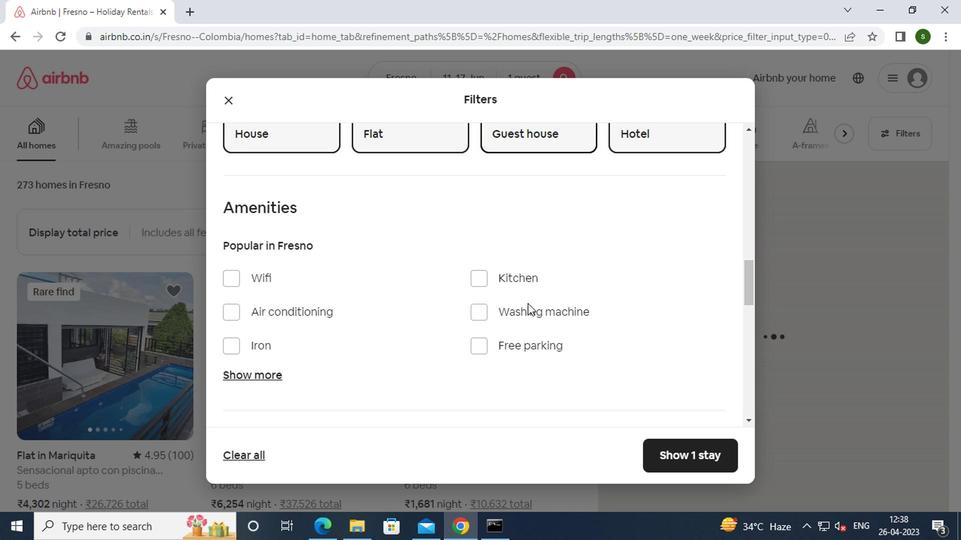 
Action: Mouse moved to (530, 304)
Screenshot: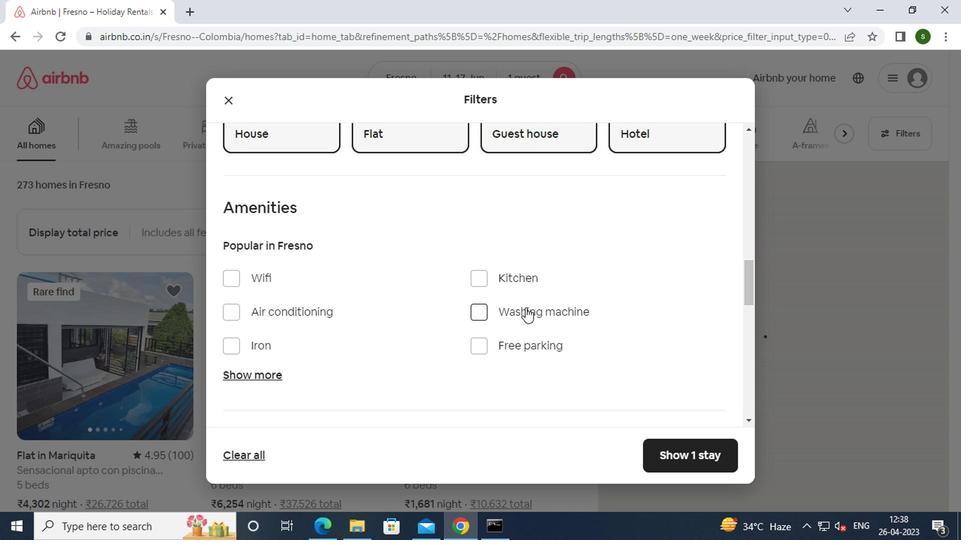 
Action: Mouse scrolled (530, 303) with delta (0, 0)
Screenshot: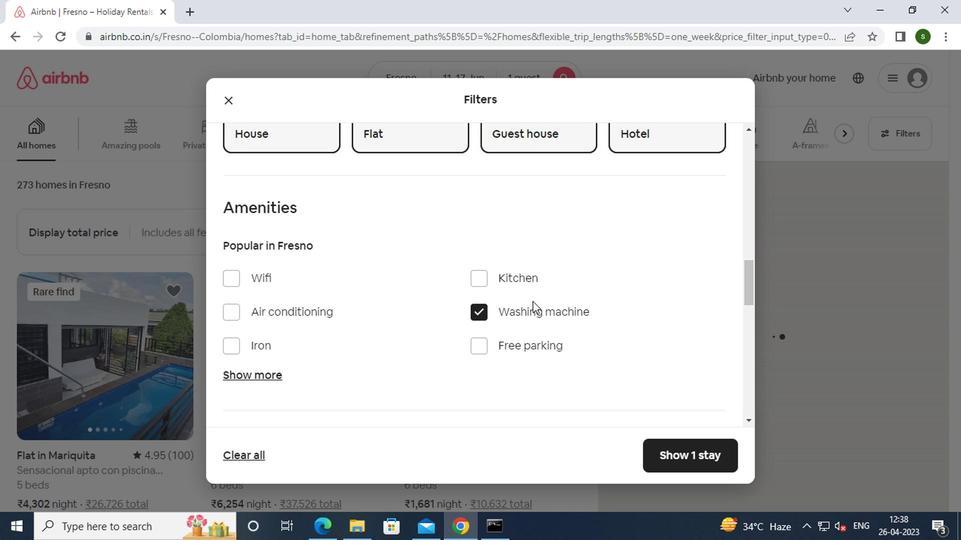 
Action: Mouse scrolled (530, 303) with delta (0, 0)
Screenshot: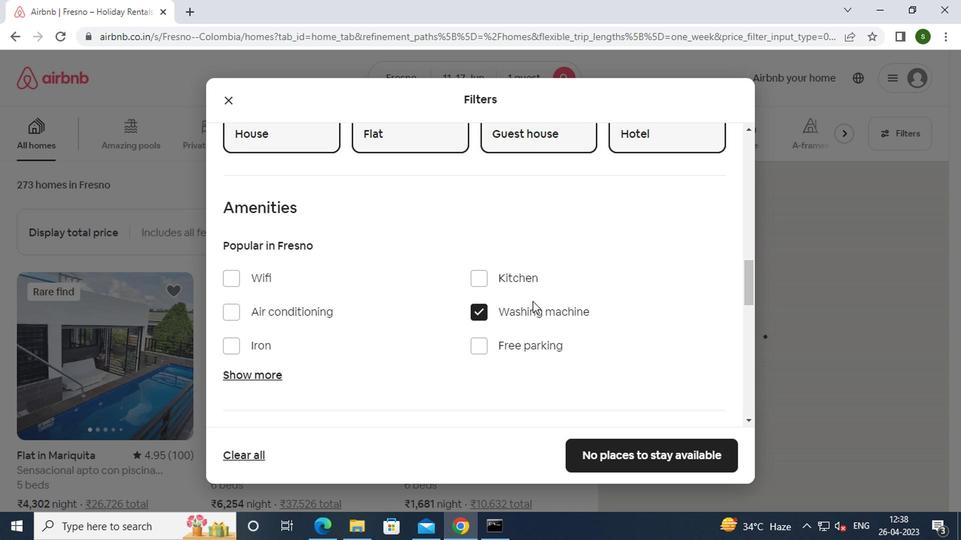 
Action: Mouse scrolled (530, 303) with delta (0, 0)
Screenshot: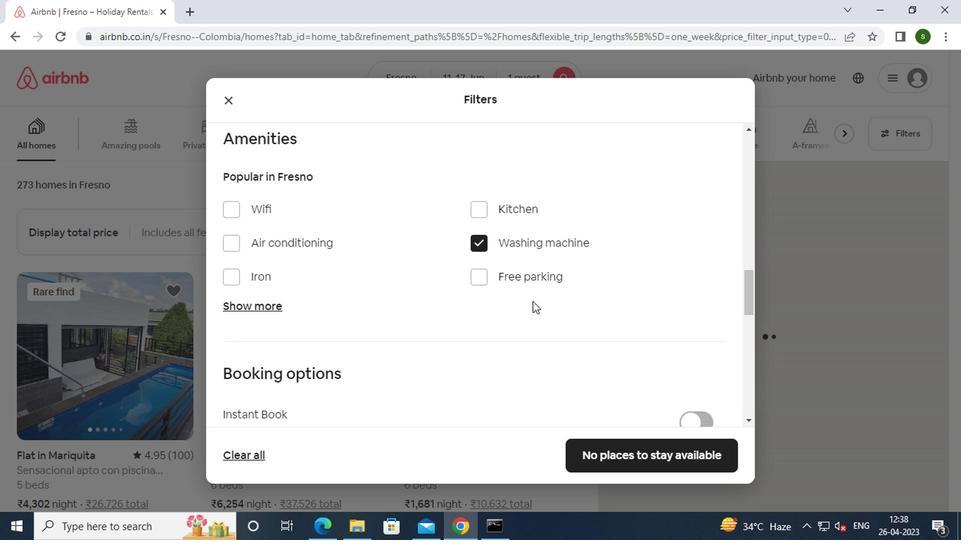 
Action: Mouse moved to (682, 330)
Screenshot: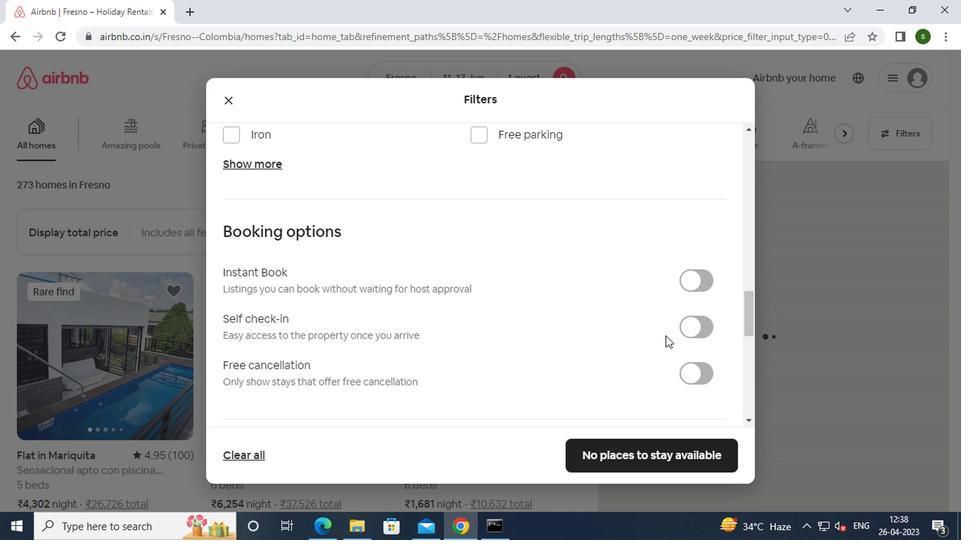 
Action: Mouse pressed left at (682, 330)
Screenshot: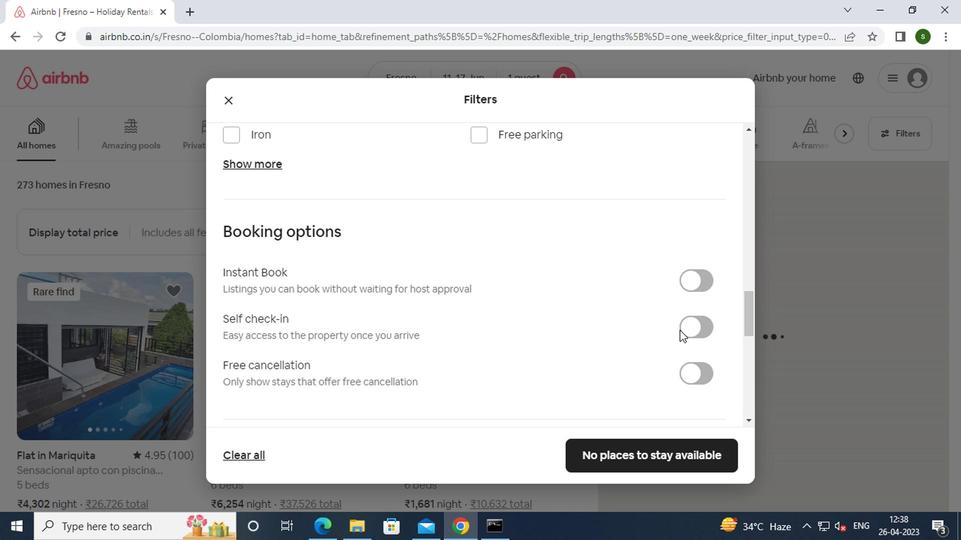 
Action: Mouse moved to (575, 320)
Screenshot: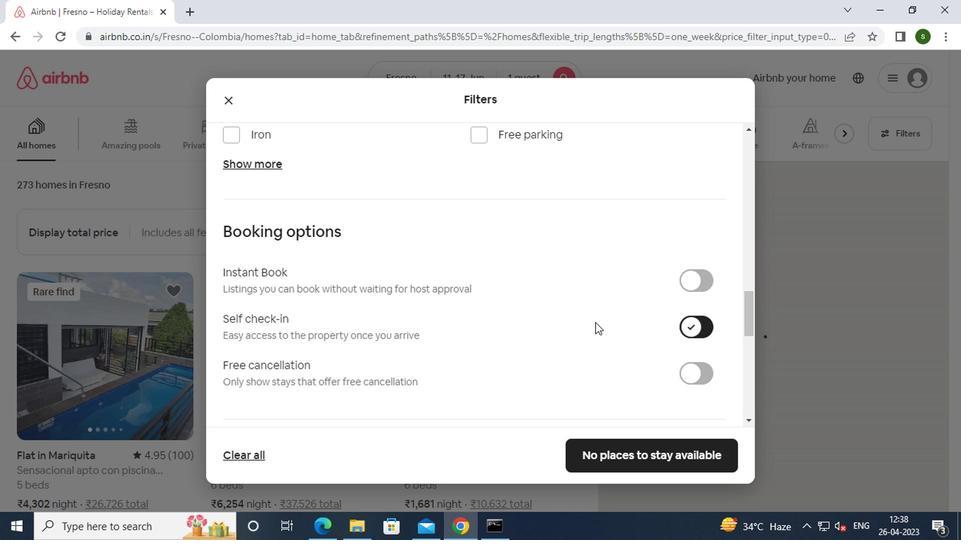 
Action: Mouse scrolled (575, 320) with delta (0, 0)
Screenshot: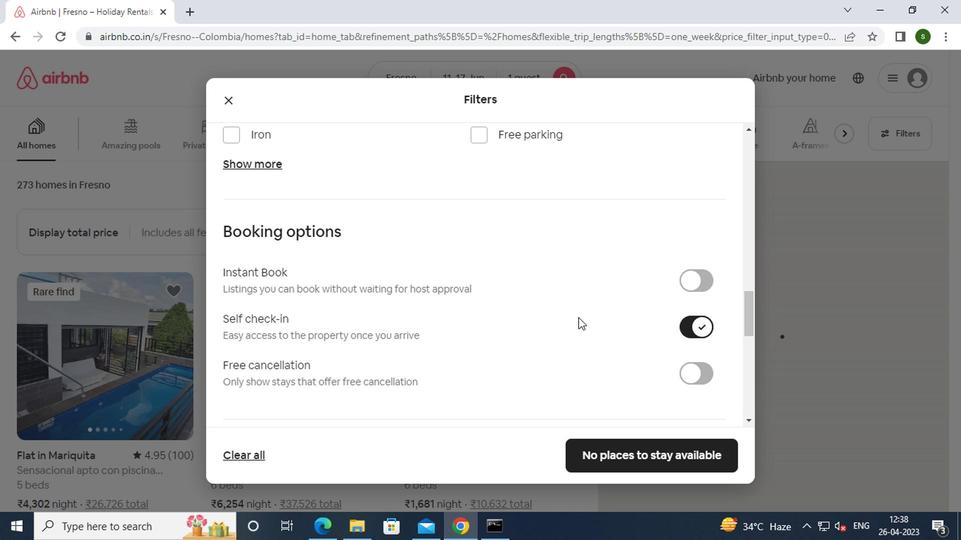 
Action: Mouse scrolled (575, 320) with delta (0, 0)
Screenshot: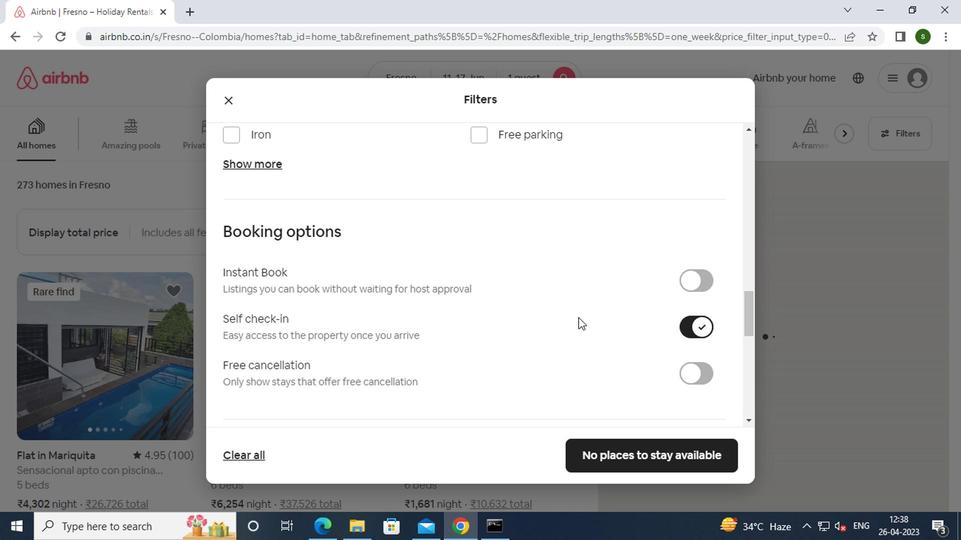 
Action: Mouse scrolled (575, 320) with delta (0, 0)
Screenshot: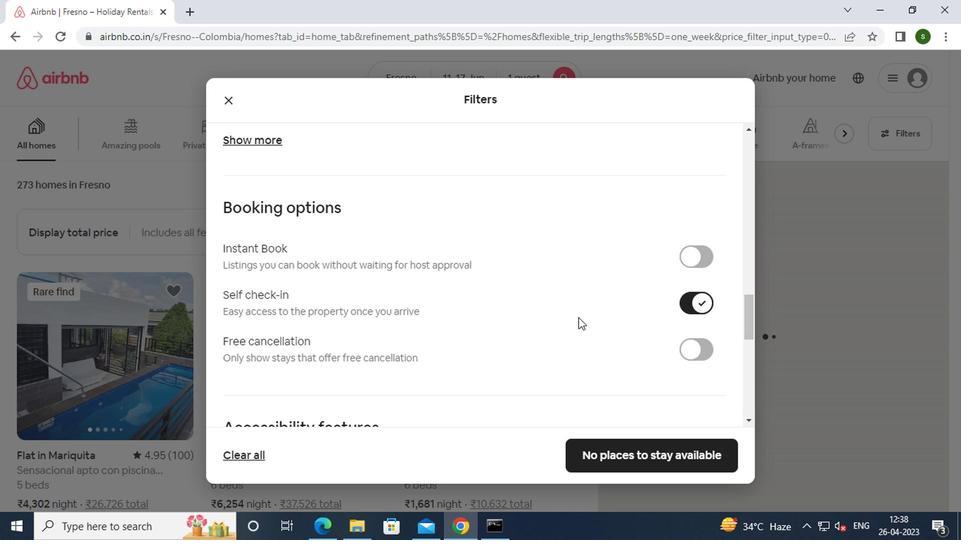 
Action: Mouse scrolled (575, 320) with delta (0, 0)
Screenshot: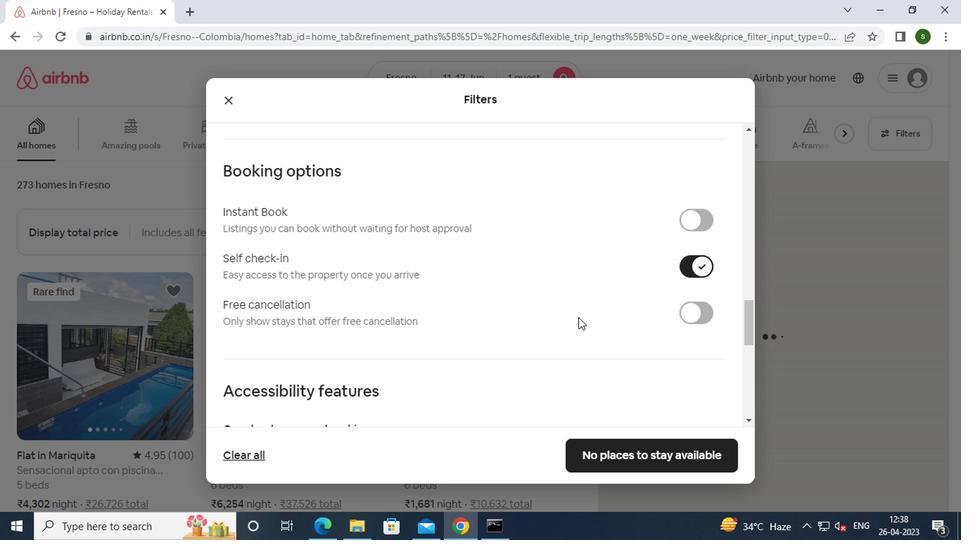 
Action: Mouse moved to (575, 320)
Screenshot: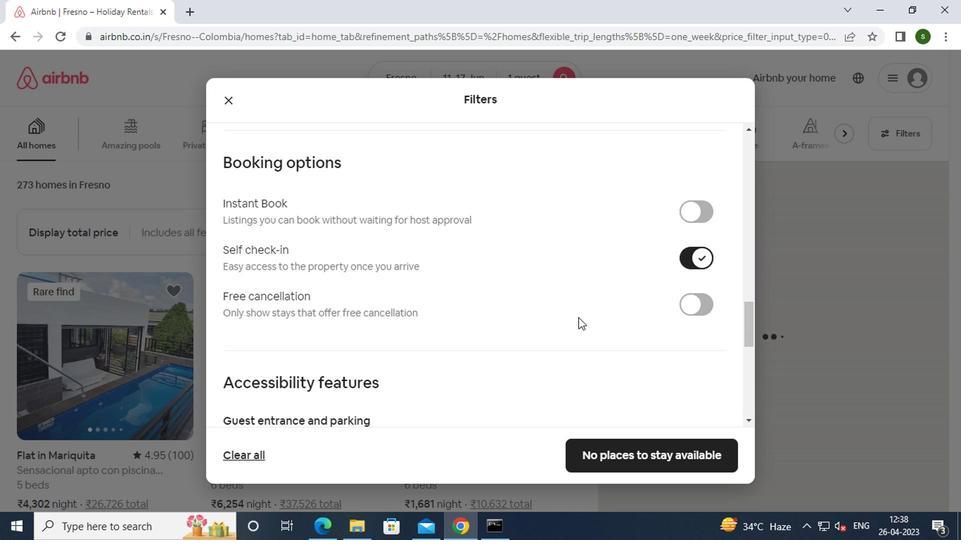 
Action: Mouse scrolled (575, 320) with delta (0, 0)
Screenshot: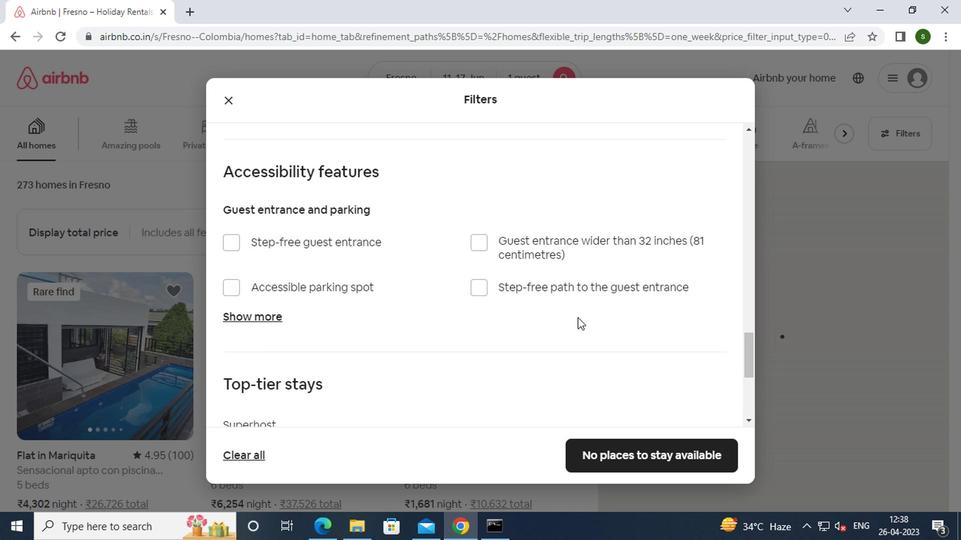 
Action: Mouse scrolled (575, 320) with delta (0, 0)
Screenshot: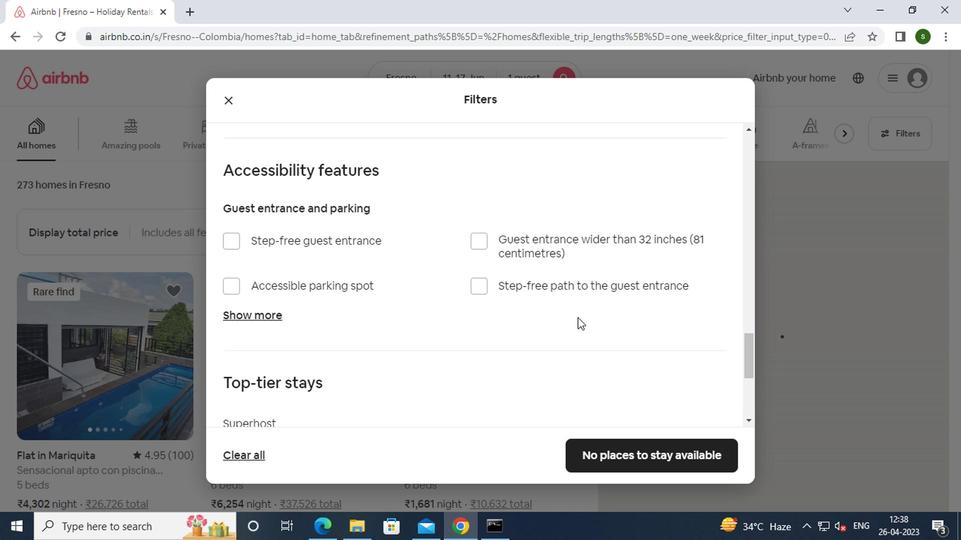 
Action: Mouse scrolled (575, 320) with delta (0, 0)
Screenshot: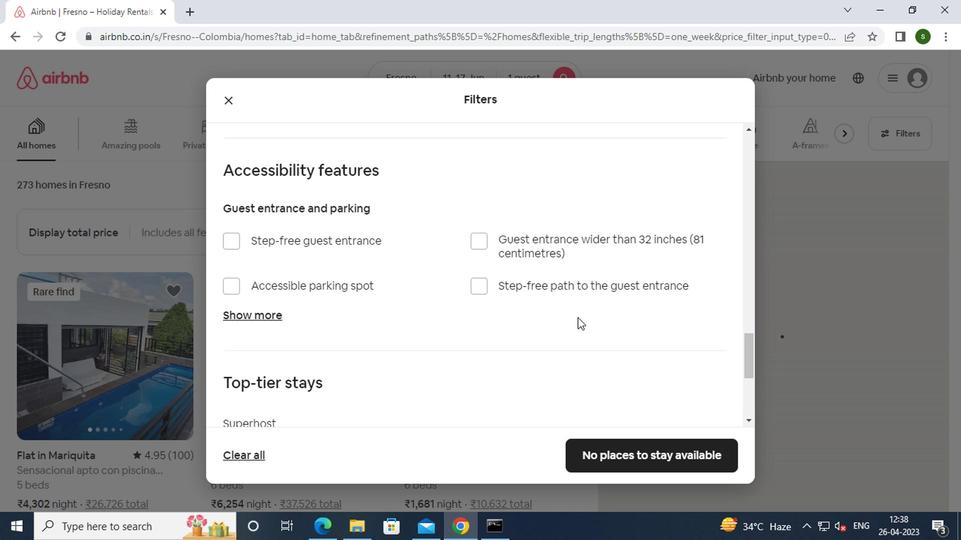 
Action: Mouse scrolled (575, 320) with delta (0, 0)
Screenshot: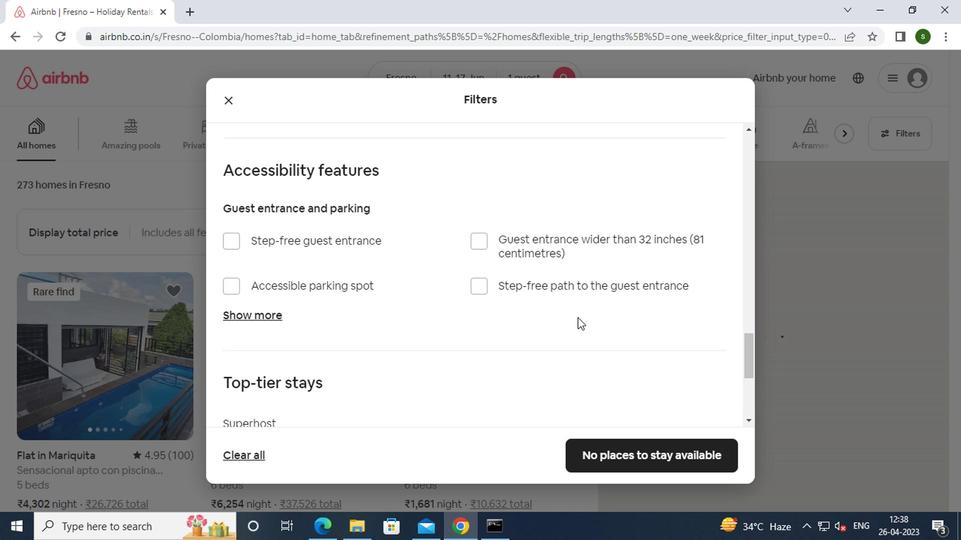 
Action: Mouse scrolled (575, 320) with delta (0, 0)
Screenshot: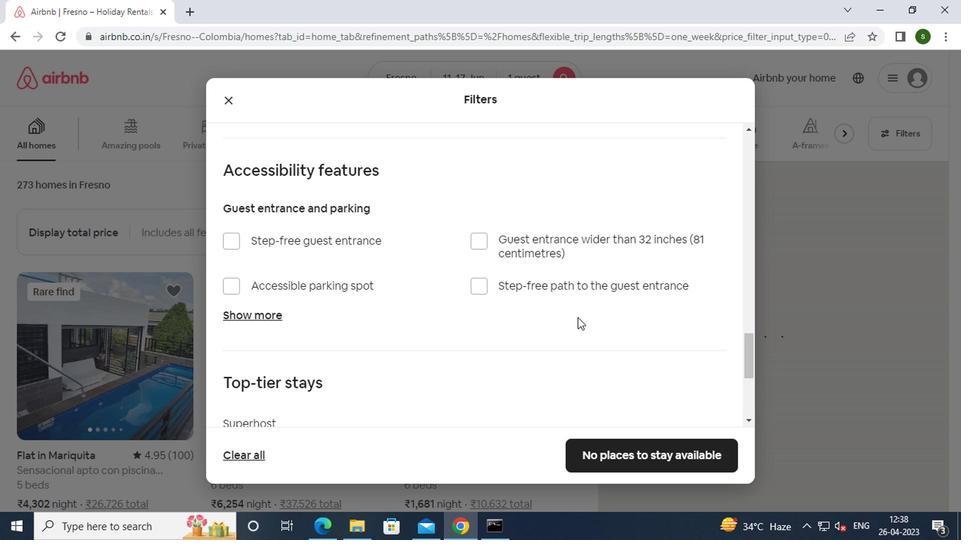 
Action: Mouse scrolled (575, 320) with delta (0, 0)
Screenshot: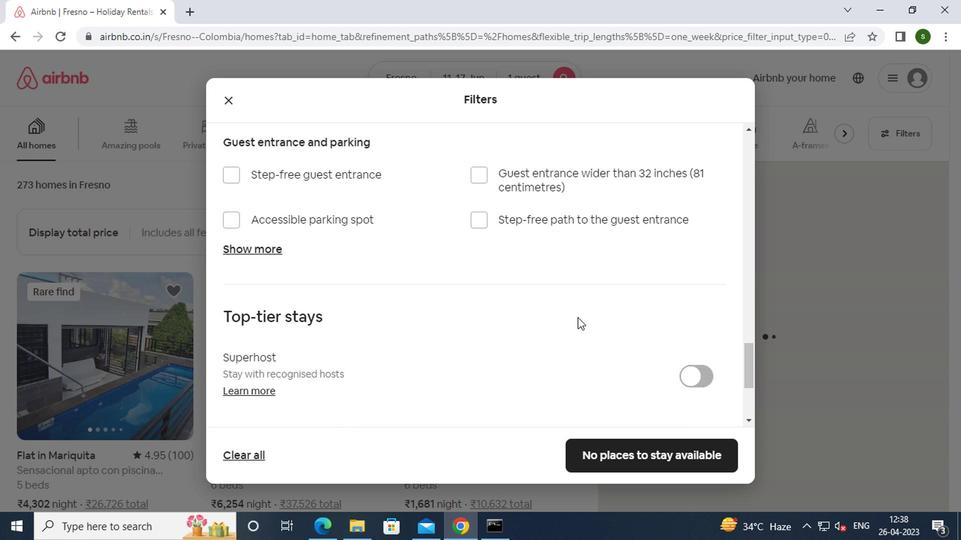 
Action: Mouse scrolled (575, 320) with delta (0, 0)
Screenshot: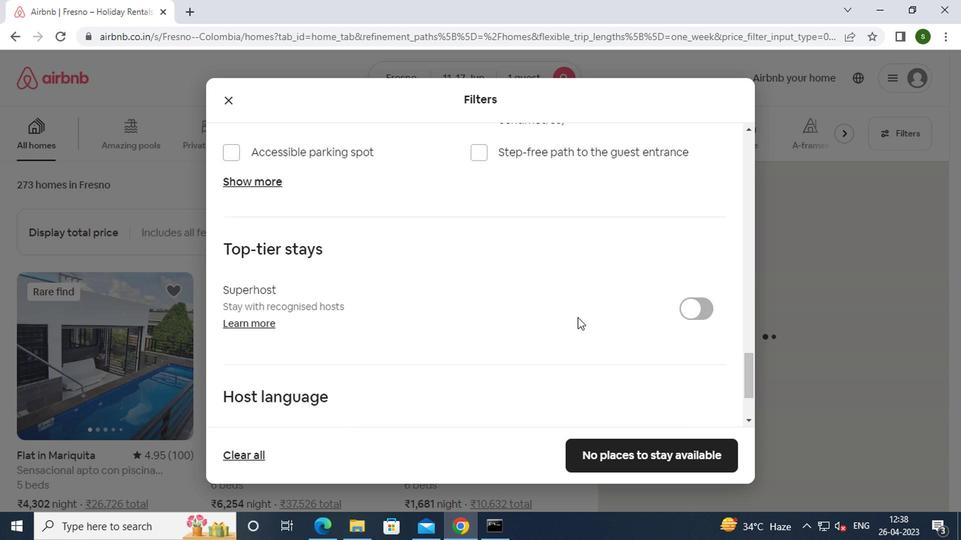 
Action: Mouse moved to (255, 326)
Screenshot: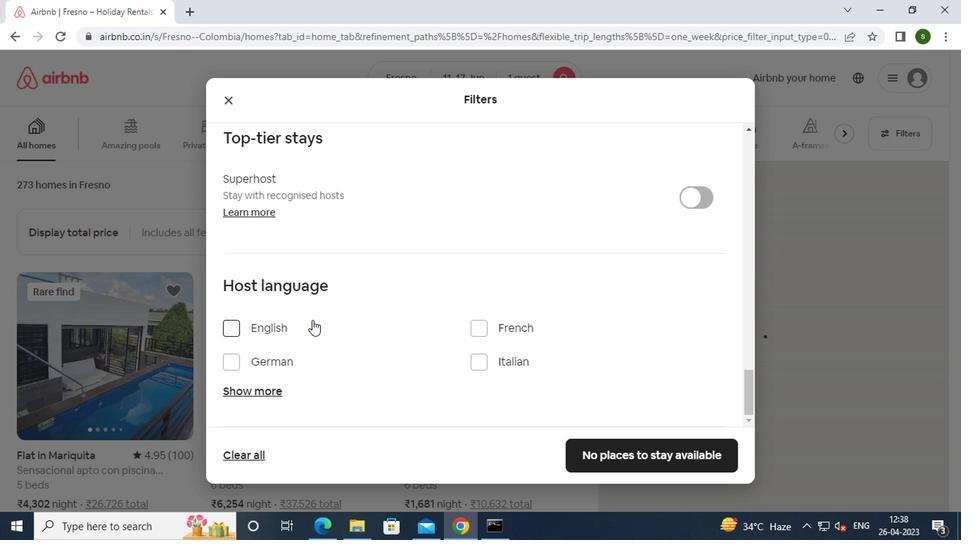 
Action: Mouse pressed left at (255, 326)
Screenshot: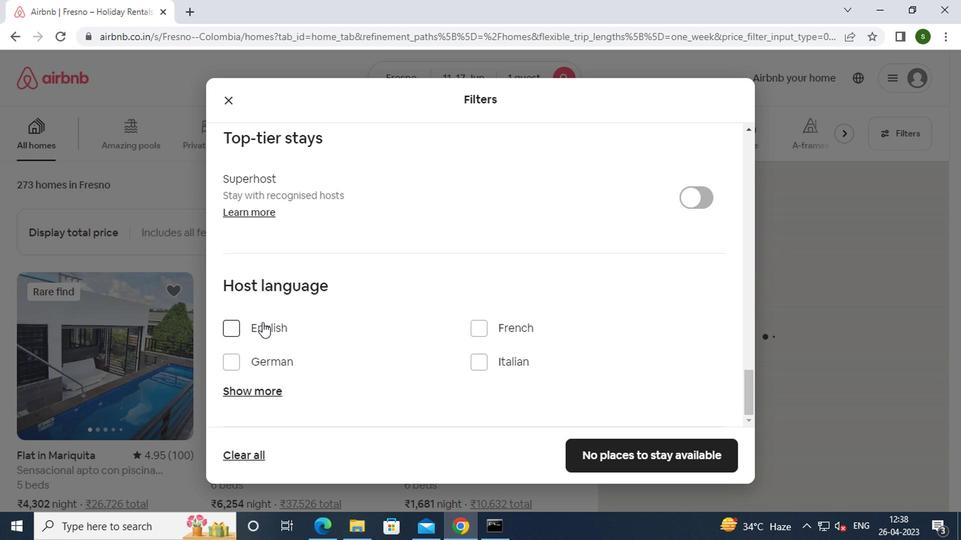 
Action: Mouse moved to (634, 461)
Screenshot: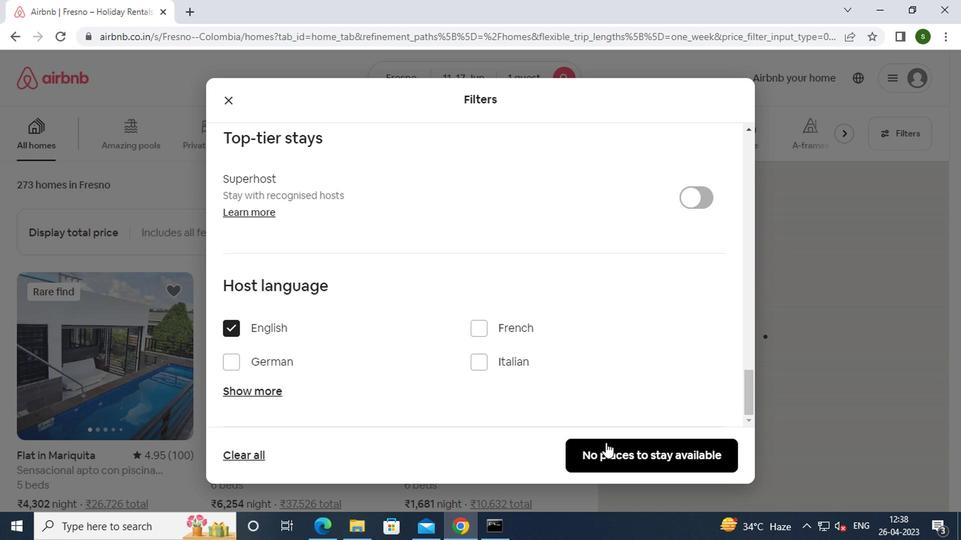 
Action: Mouse pressed left at (634, 461)
Screenshot: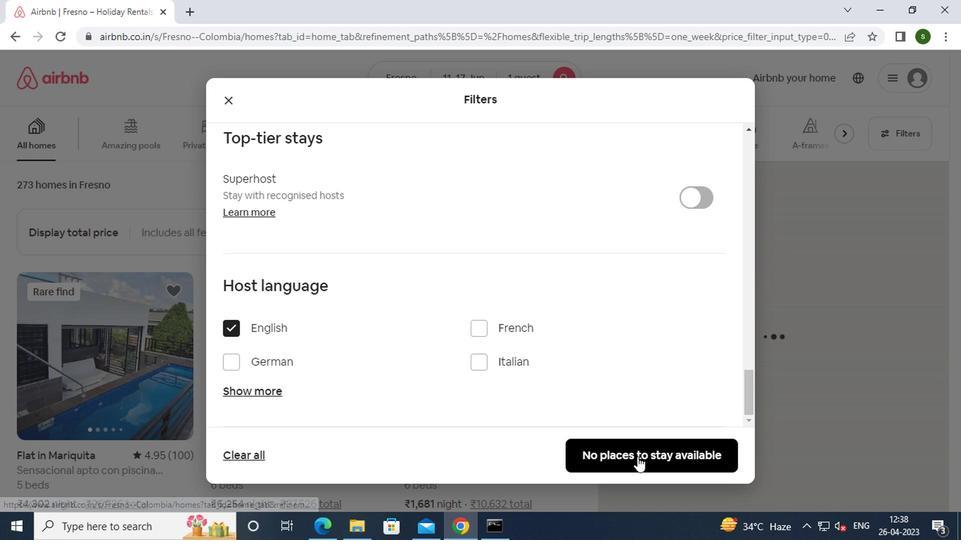 
Action: Mouse moved to (635, 461)
Screenshot: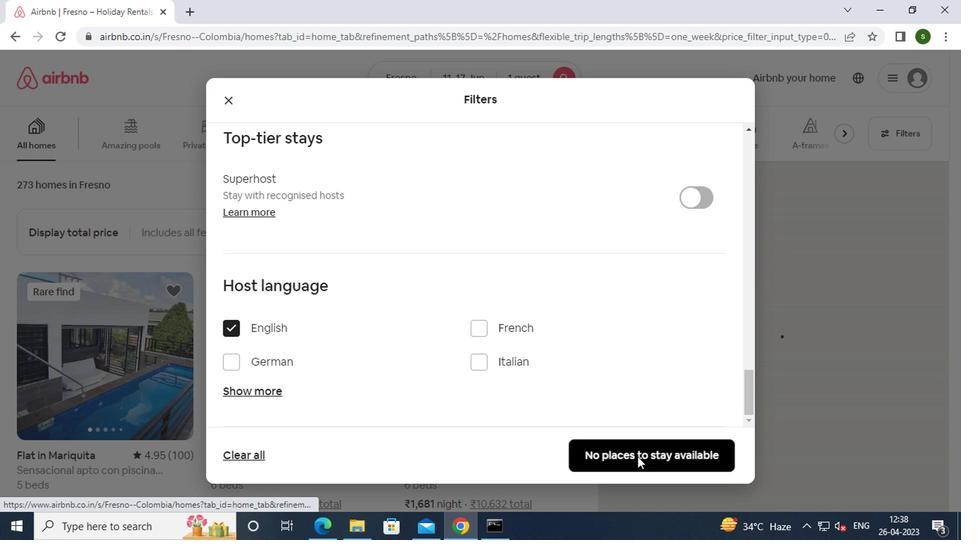 
